Task: Open a blank google sheet and write heading  Make a employee details data  Add 10 employee name:-  'Ethan Reynolds, Olivia Thompson, Benjamin Martinez, Emma Davis, Alexander Mitchell, Ava Rodriguez, Daniel Anderson, Mia Lewis, Christopher Scott, Sophia Harris.' in January Last week sales are  1000 to 1010. Department:-  Sales, HR, Finance,  Marketing,  IT,  Operations, Finance, HR, Sales, Marketing. Position:-  Sales Manager, HR Manager, Accountant, Marketing Specialist, IT Specialist, Operations Manager, Financial Analyst, HR Assistant, Sales Representative, Marketing Assistant.Salary (USD):-  5000,4500,4000, 3800, 4200, 5200, 3800, 2800, 3200, 2500.Start Date:-  1/15/2020,7/1/2019, 3/10/2021,2/5/2022, 11/30/2018,6/15/2020, 9/1/2021,4/20/2022, 2/10/2019,9/5/2020. Save page auditingSalesByEmployee_2023
Action: Mouse moved to (918, 63)
Screenshot: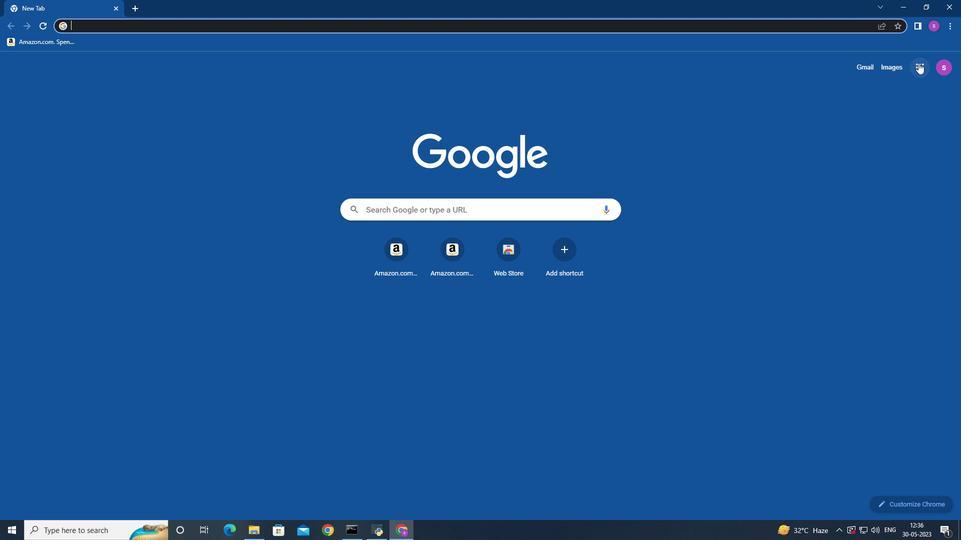 
Action: Mouse pressed left at (918, 63)
Screenshot: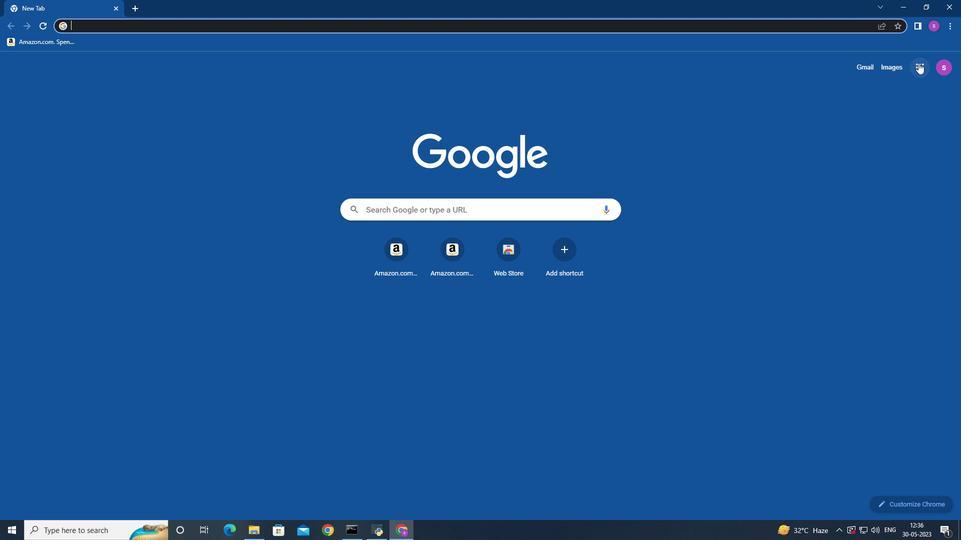
Action: Mouse moved to (869, 176)
Screenshot: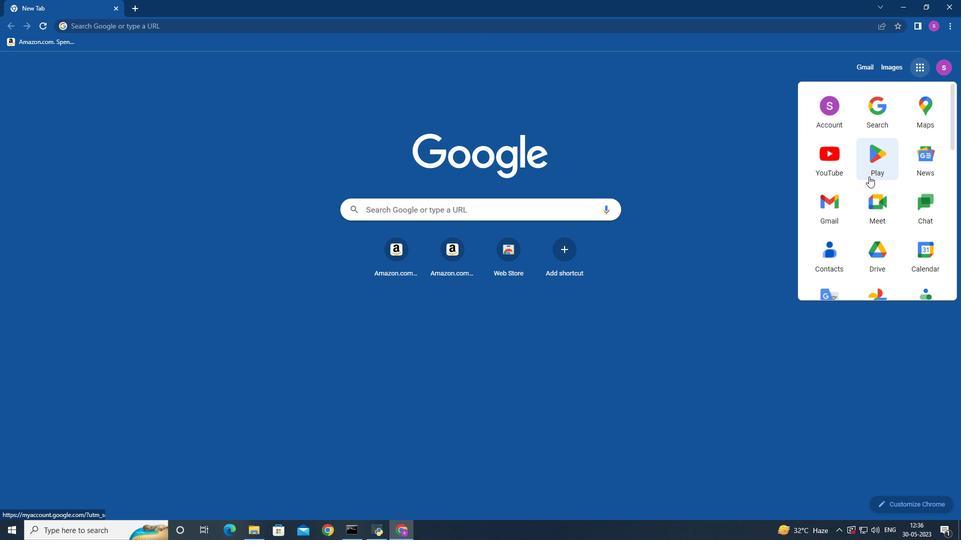 
Action: Mouse scrolled (869, 175) with delta (0, 0)
Screenshot: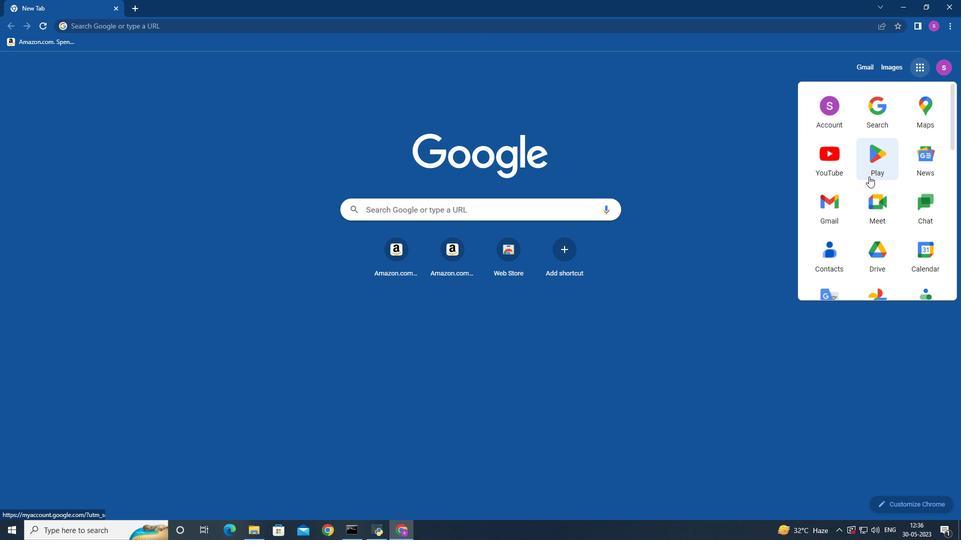 
Action: Mouse moved to (869, 176)
Screenshot: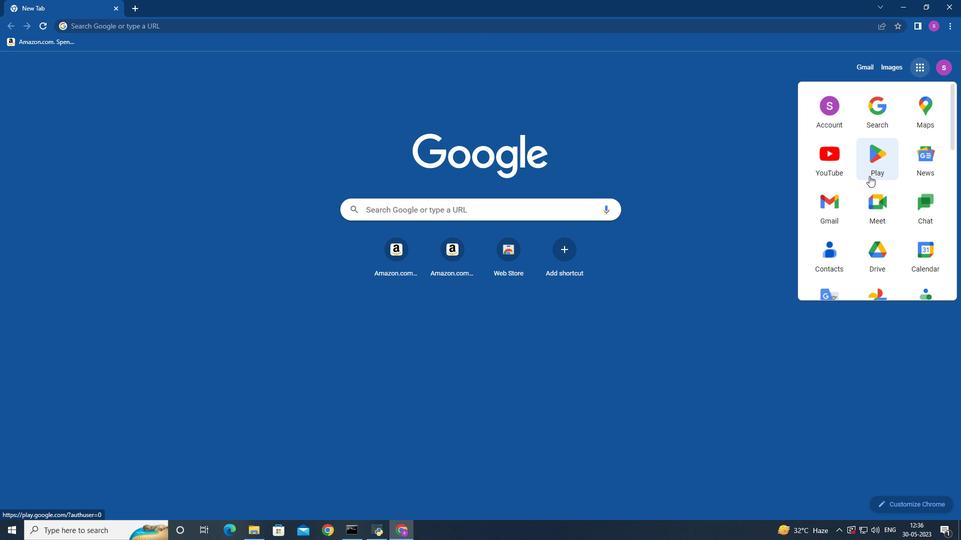 
Action: Mouse scrolled (869, 175) with delta (0, 0)
Screenshot: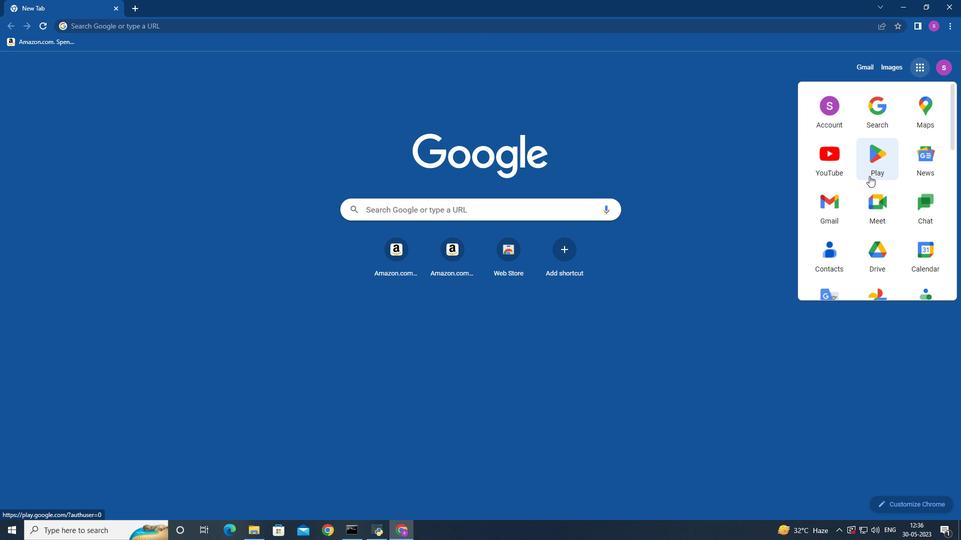 
Action: Mouse moved to (882, 183)
Screenshot: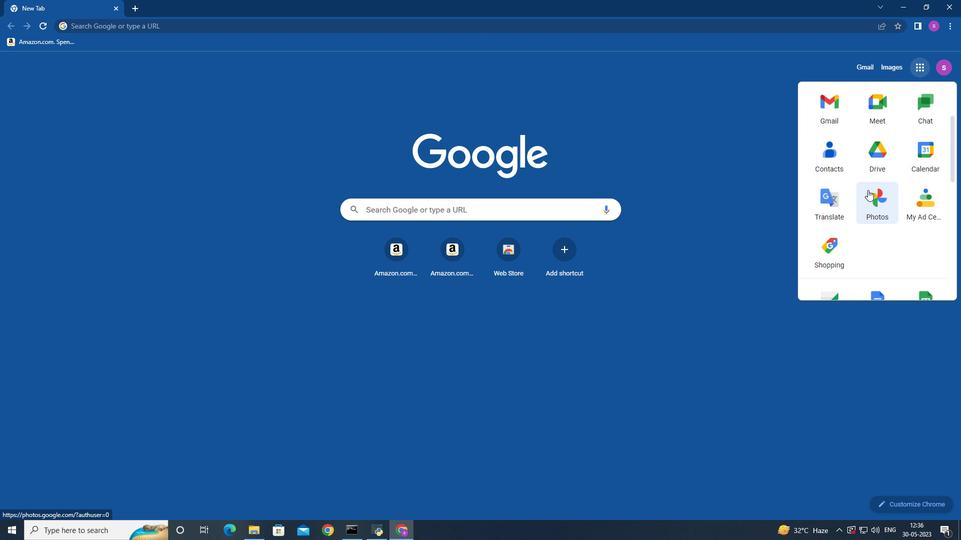 
Action: Mouse scrolled (873, 189) with delta (0, 0)
Screenshot: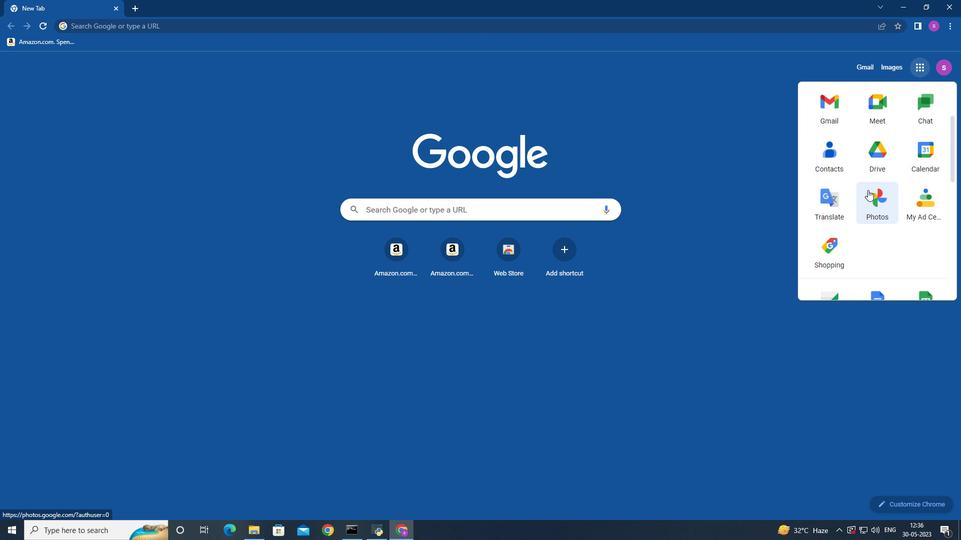 
Action: Mouse scrolled (882, 183) with delta (0, 0)
Screenshot: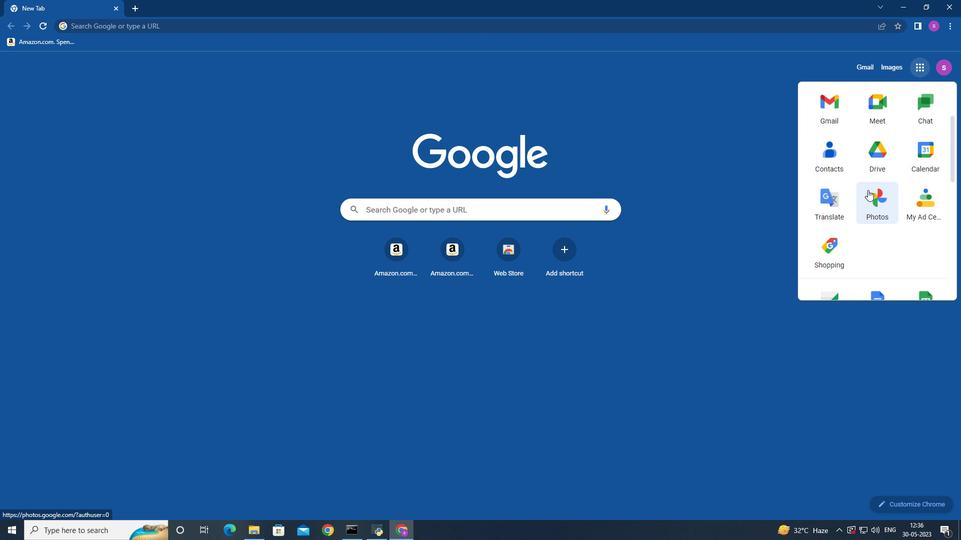 
Action: Mouse moved to (921, 202)
Screenshot: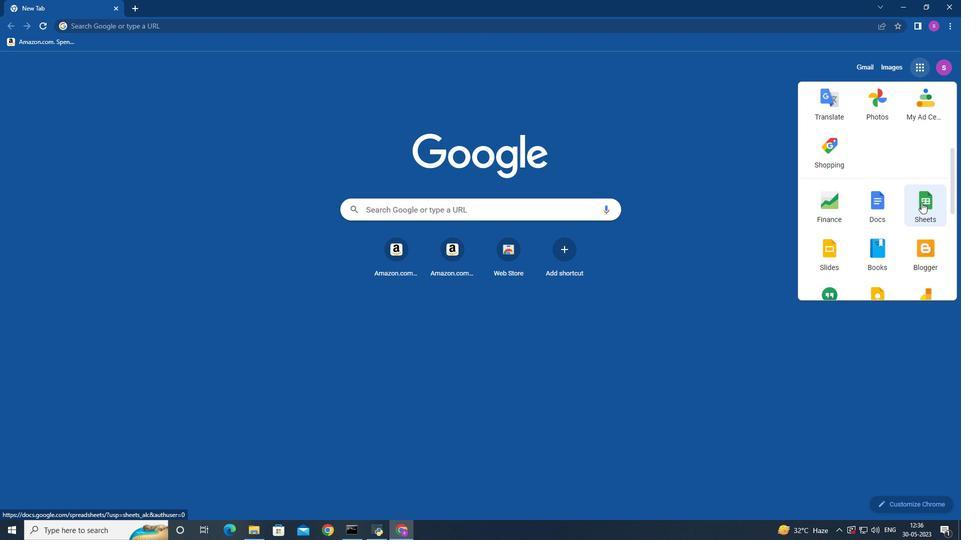 
Action: Mouse pressed left at (921, 202)
Screenshot: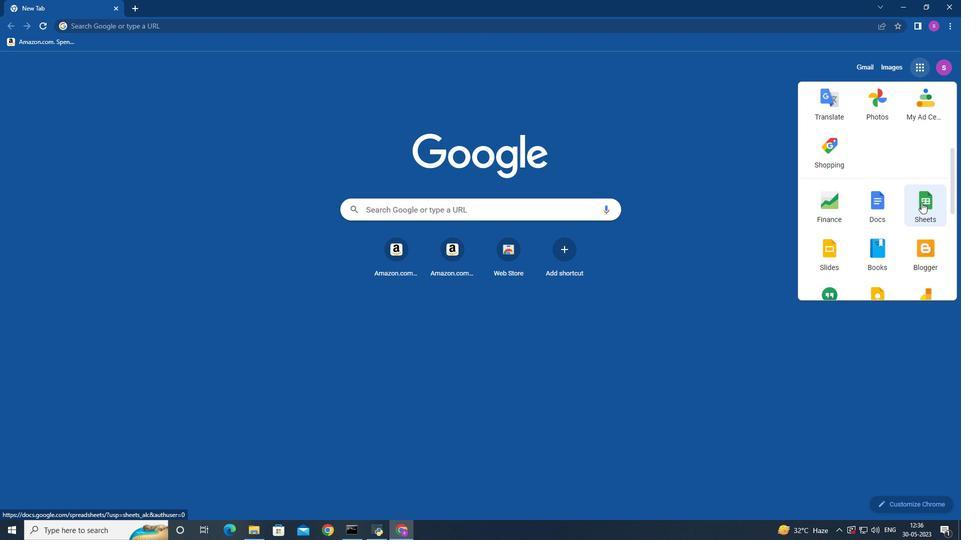 
Action: Mouse moved to (239, 134)
Screenshot: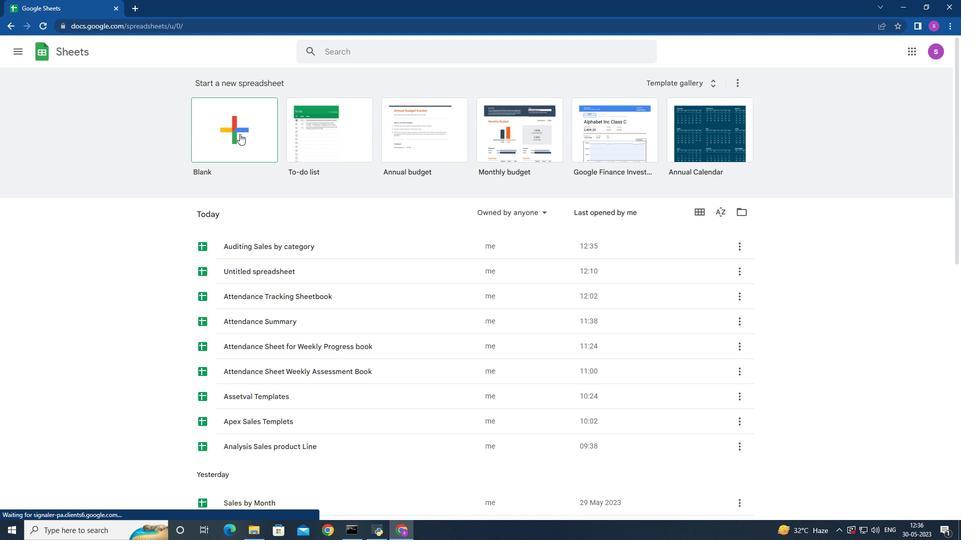 
Action: Mouse pressed left at (239, 134)
Screenshot: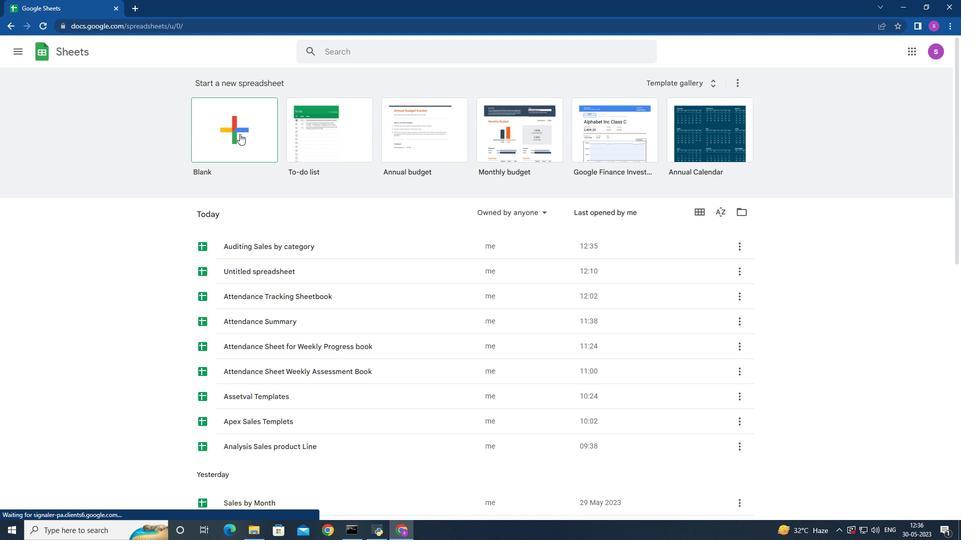 
Action: Mouse moved to (356, 144)
Screenshot: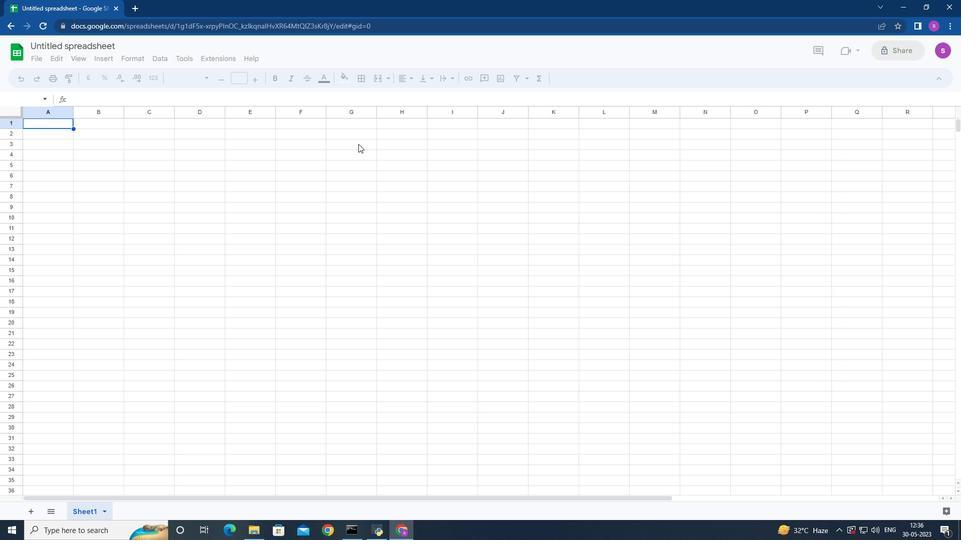 
Action: Mouse pressed left at (356, 144)
Screenshot: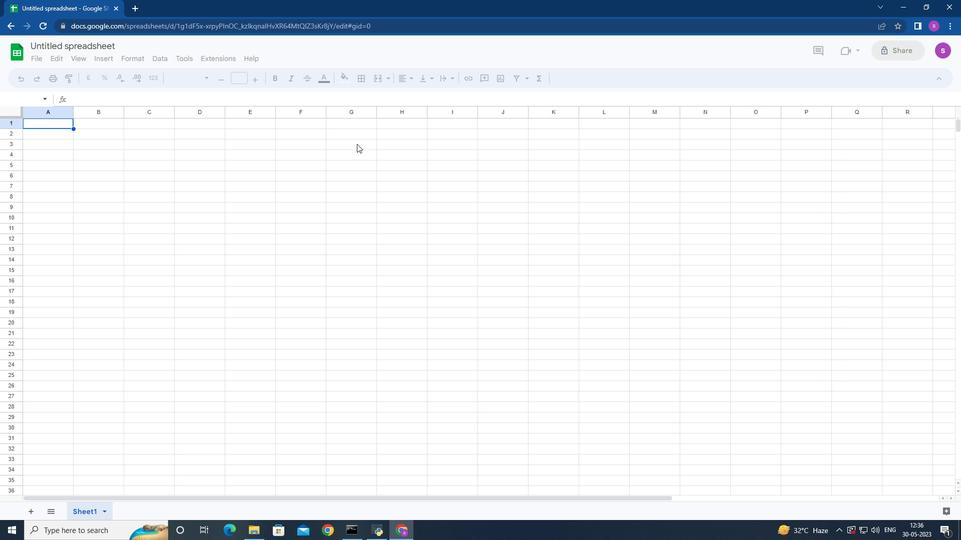 
Action: Mouse moved to (356, 144)
Screenshot: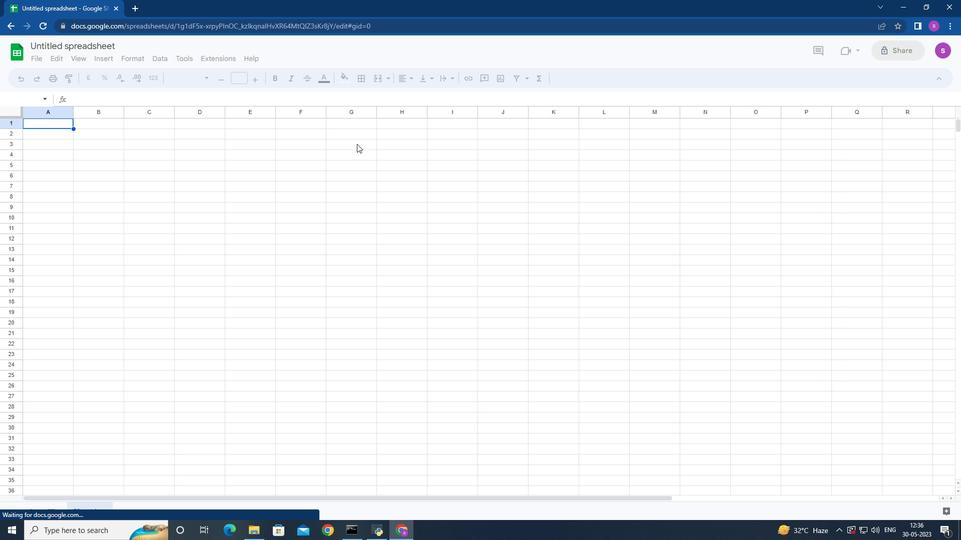 
Action: Key pressed <Key.shift>Emo<Key.backspace>ployee<Key.space><Key.shift>Details<Key.space>data<Key.down><Key.left><Key.left><Key.down><Key.down><Key.shift>Emo<Key.backspace>plot<Key.backspace>yee<Key.space><Key.shift>name<Key.down><Key.shift>Ethan<Key.space><Key.shift>Reynolds<Key.down><Key.shift>Olivia<Key.space><Key.shift>Thompson<Key.down><Key.shift>Bem<Key.backspace>njamin<Key.space><Key.shift>Martinez<Key.down><Key.shift>Emma<Key.space><Key.shift>Davis<Key.space><Key.down><Key.shift>Alexander<Key.space><Key.shift>Mitchell<Key.down><Key.shift>Ava<Key.space><Key.shift>Rodriguez<Key.space><Key.down><Key.shift><Key.shift><Key.shift>Daniel<Key.space><Key.shift>Anderson<Key.down><Key.shift>Mia<Key.space><Key.shift>Lewis<Key.space><Key.down><Key.shift>Christopher<Key.space><Key.shift>Scott<Key.down><Key.shift>Sophia<Key.space><Key.shift>ha<Key.backspace><Key.backspace><Key.shift>Harris<Key.space><Key.right><Key.up><Key.up><Key.up><Key.up><Key.up><Key.up><Key.up><Key.up><Key.up><Key.up>
Screenshot: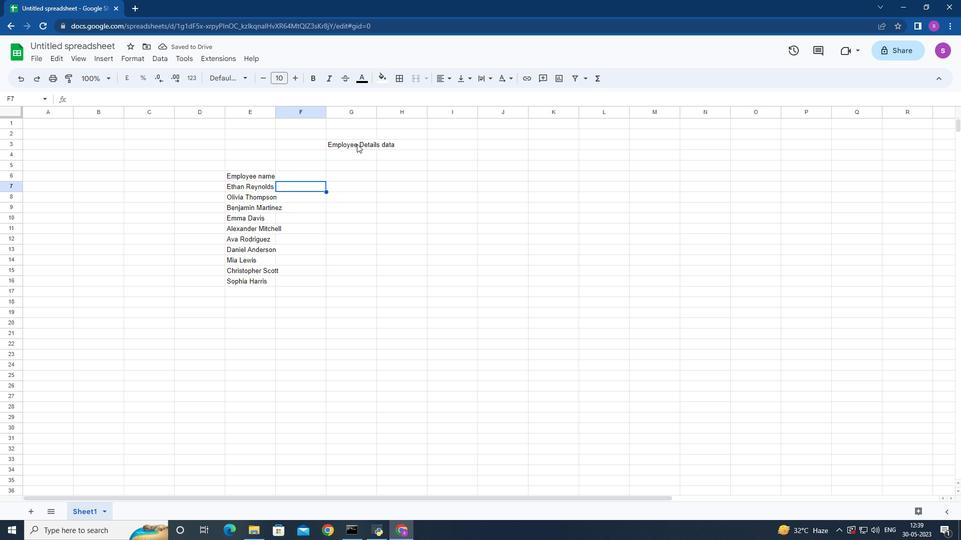 
Action: Mouse moved to (274, 109)
Screenshot: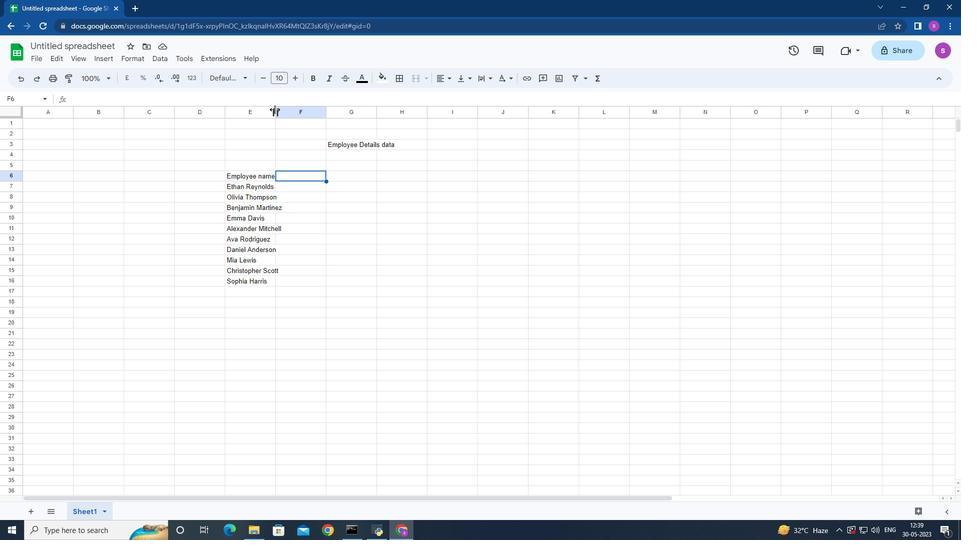 
Action: Mouse pressed left at (274, 109)
Screenshot: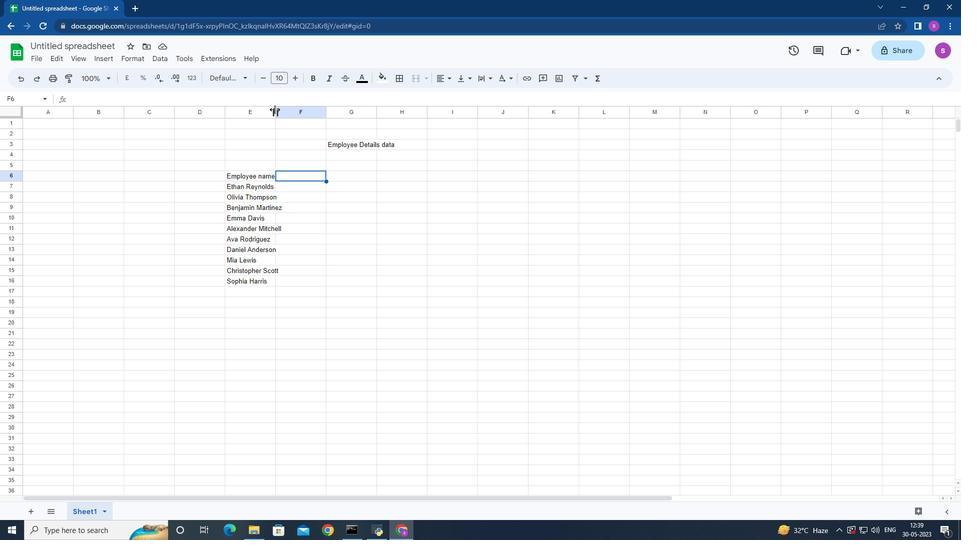 
Action: Mouse moved to (319, 189)
Screenshot: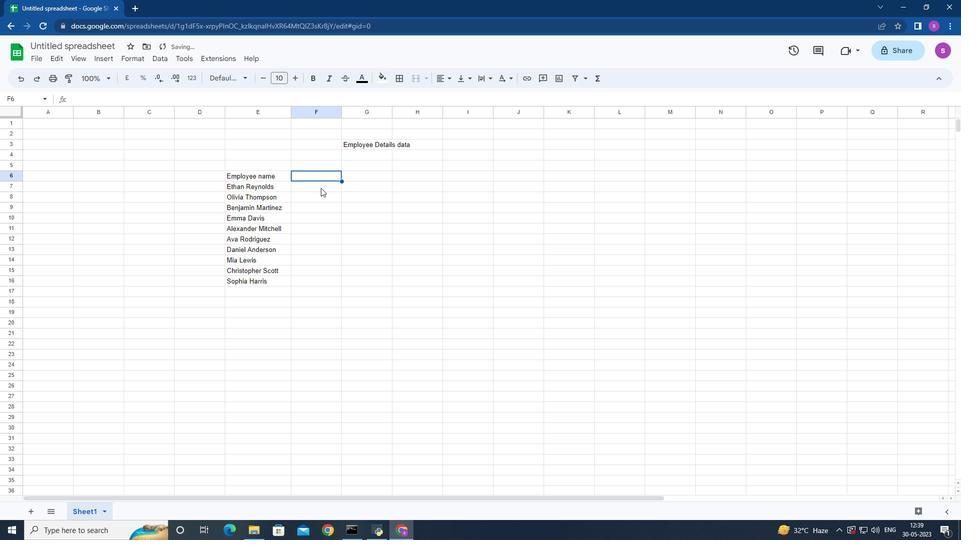 
Action: Mouse pressed left at (319, 189)
Screenshot: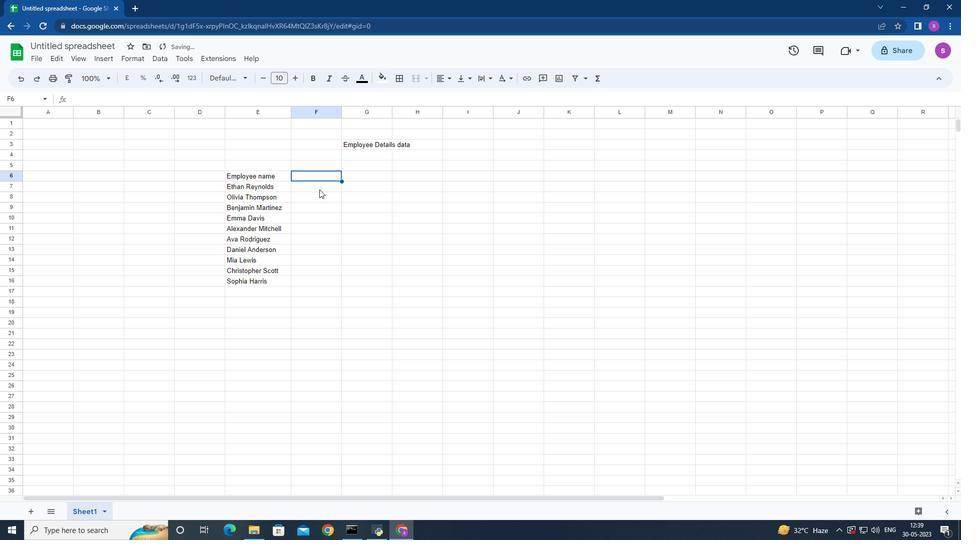 
Action: Mouse moved to (316, 177)
Screenshot: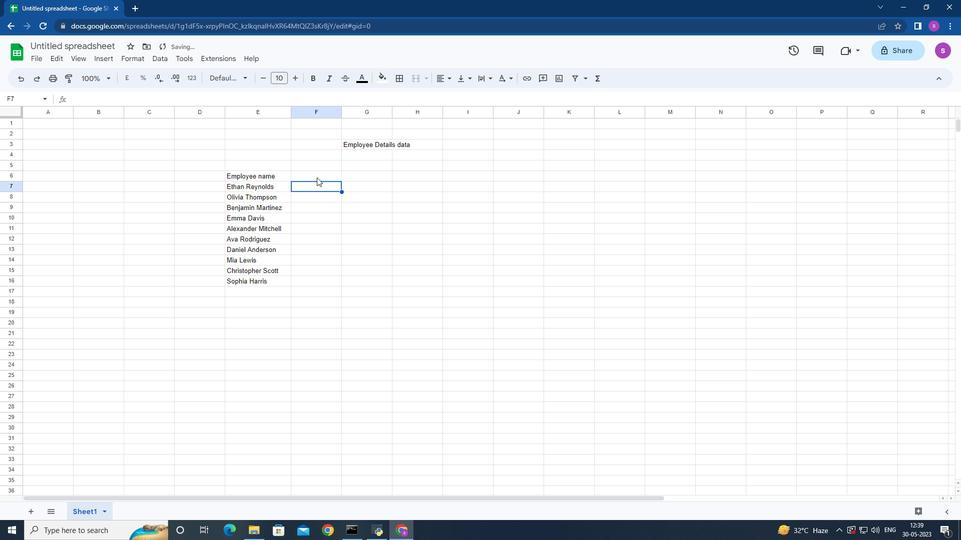 
Action: Mouse pressed left at (316, 177)
Screenshot: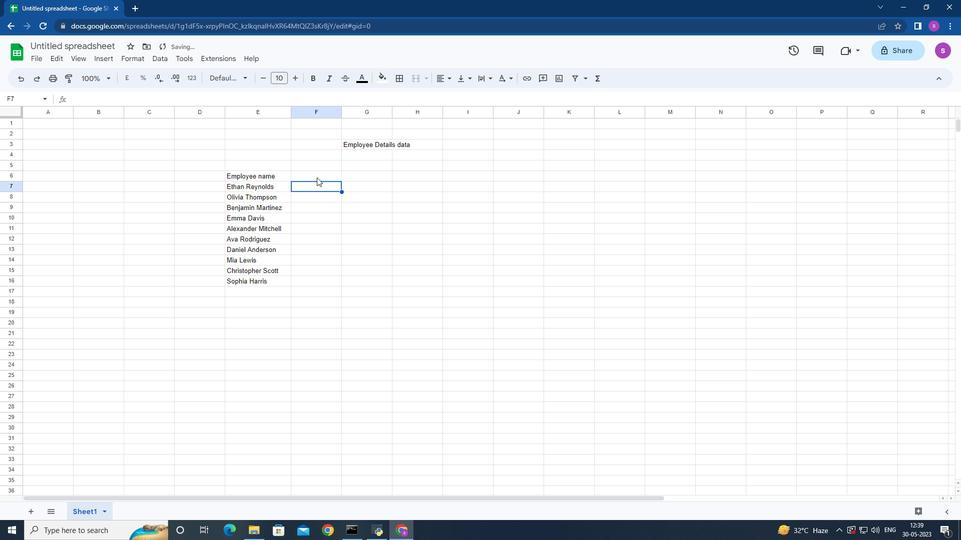 
Action: Mouse moved to (316, 178)
Screenshot: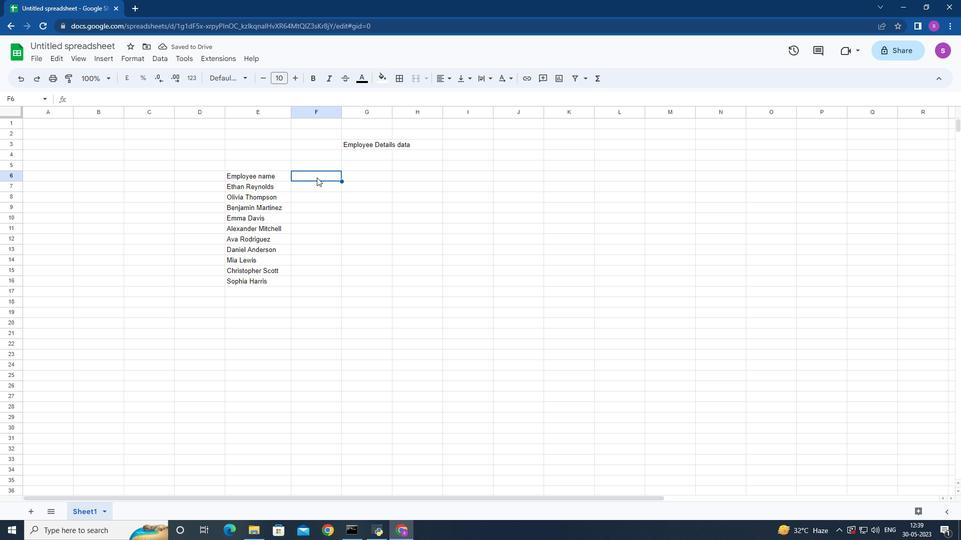 
Action: Key pressed <Key.shift>January<Key.space><Key.shift>Sales
Screenshot: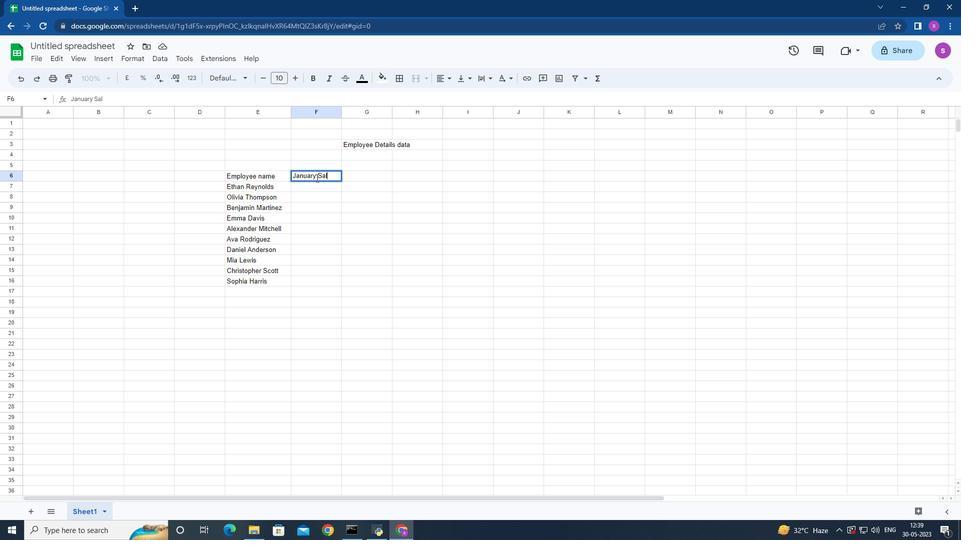 
Action: Mouse moved to (330, 165)
Screenshot: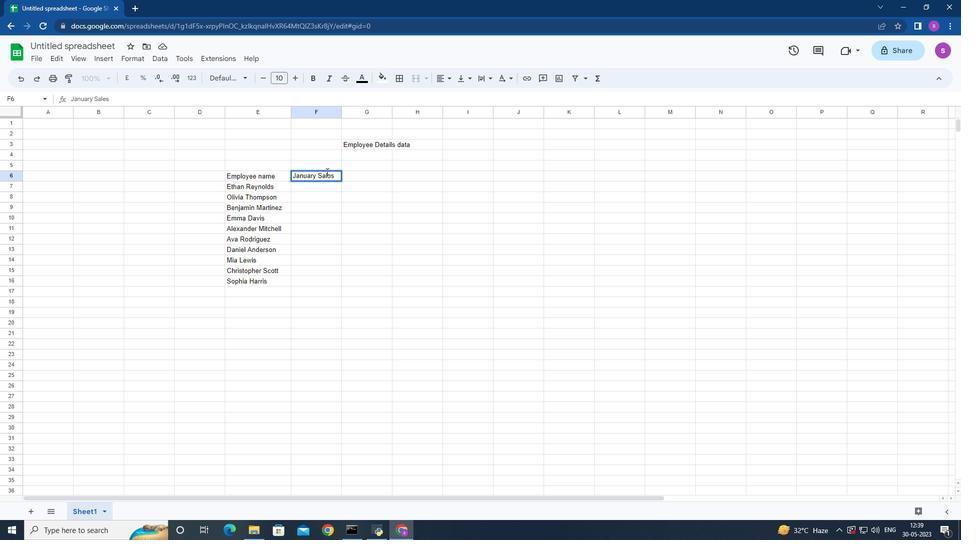 
Action: Key pressed <Key.down>
Screenshot: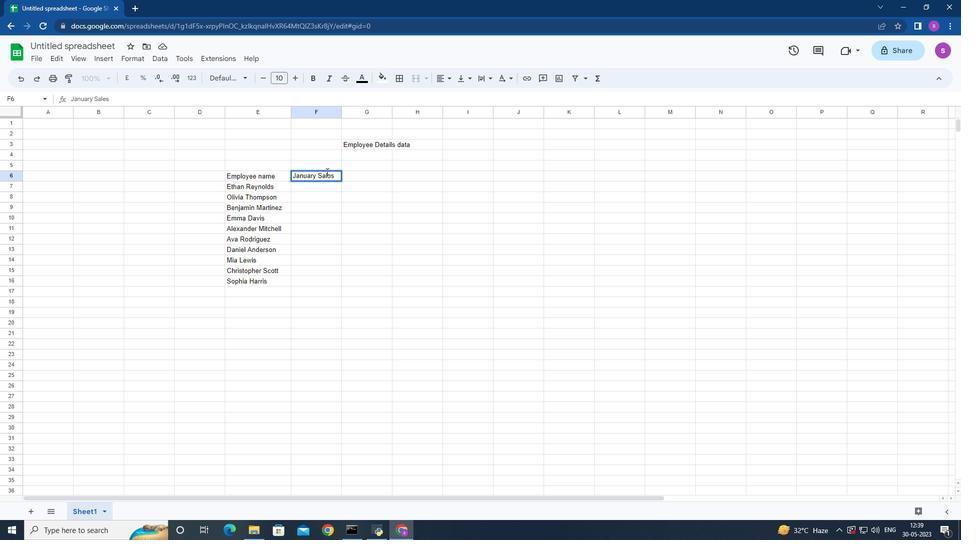 
Action: Mouse moved to (315, 184)
Screenshot: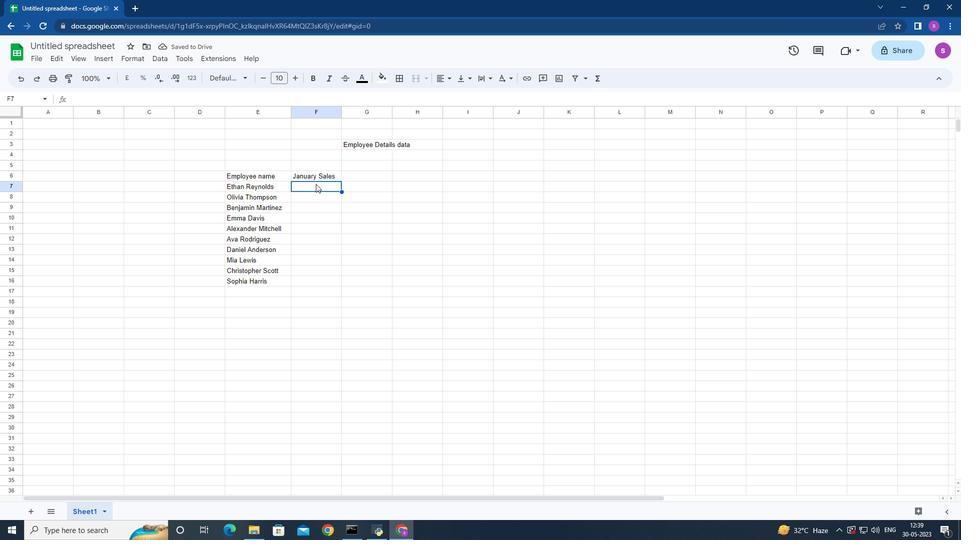 
Action: Key pressed 1000<Key.down>1001<Key.down>1002<Key.down>1003<Key.down>1004<Key.down>1005<Key.down>1006<Key.down>1007<Key.down>1008<Key.down>1009<Key.down>1010<Key.right><Key.left><Key.backspace>
Screenshot: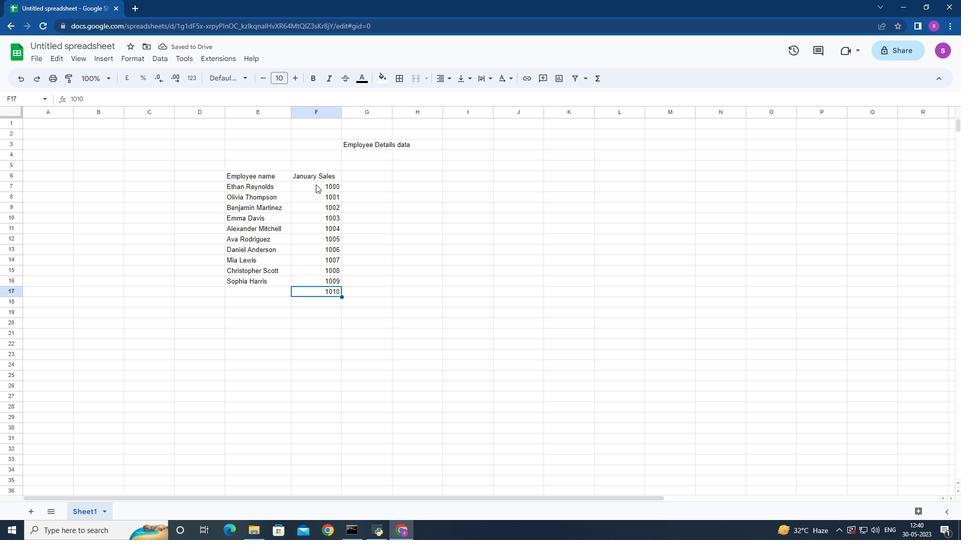 
Action: Mouse moved to (367, 174)
Screenshot: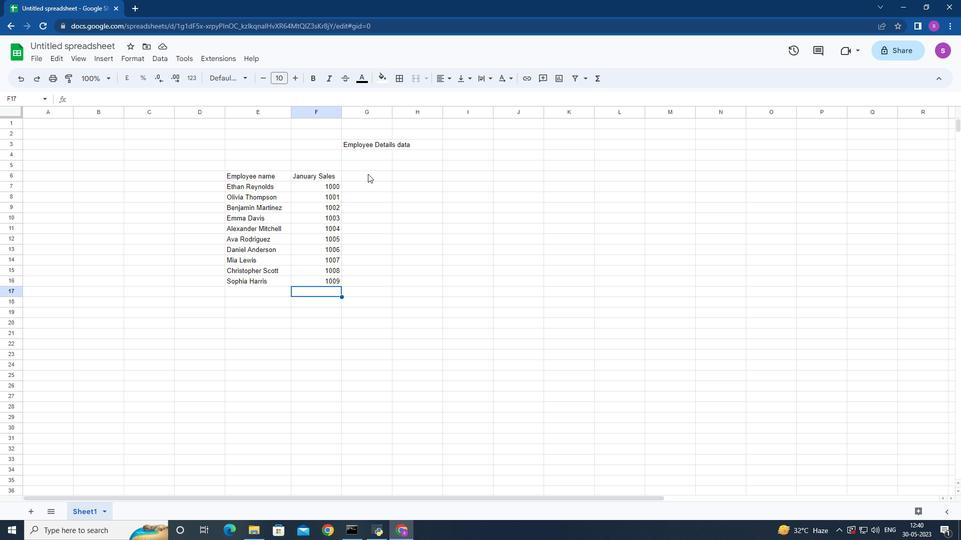 
Action: Mouse pressed left at (367, 174)
Screenshot: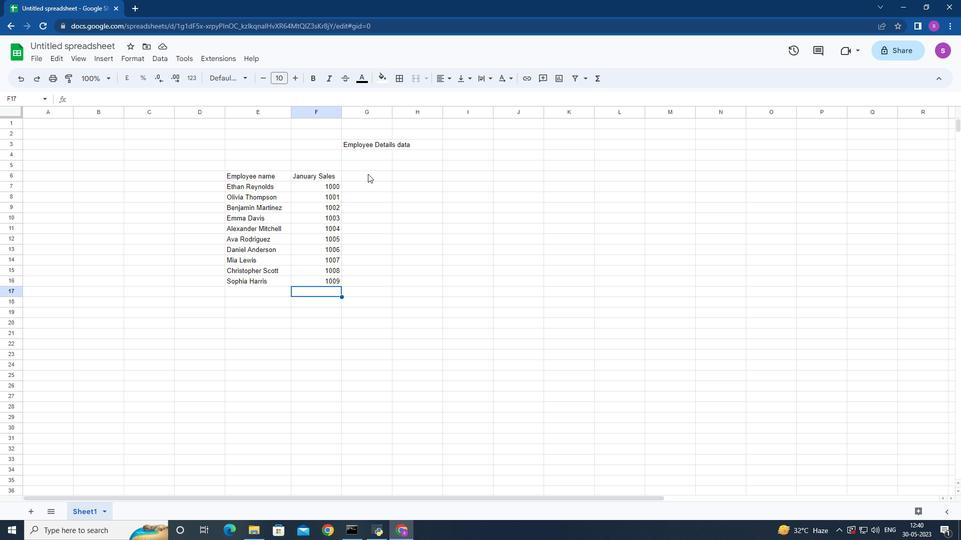 
Action: Mouse moved to (379, 173)
Screenshot: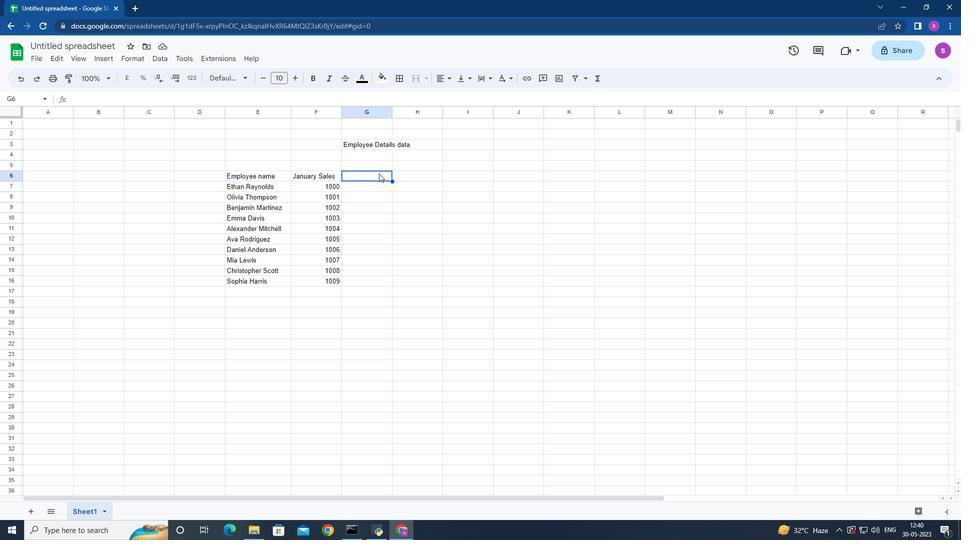 
Action: Key pressed <Key.shift>Department<Key.space><Key.down><Key.shift>Sales<Key.down><Key.shift>HR<Key.down><Key.shift>Finance<Key.down><Key.shift><Key.shift><Key.shift><Key.shift><Key.shift><Key.shift><Key.shift><Key.shift><Key.shift><Key.shift><Key.shift><Key.shift><Key.shift><Key.shift><Key.shift><Key.shift><Key.shift><Key.shift><Key.shift><Key.shift>mar<Key.backspace><Key.backspace><Key.backspace><Key.shift>Marketing<Key.down><Key.shift>IT<Key.down><Key.shift>Operations<Key.space><Key.down><Key.shift><Key.shift>Fi<Key.enter>
Screenshot: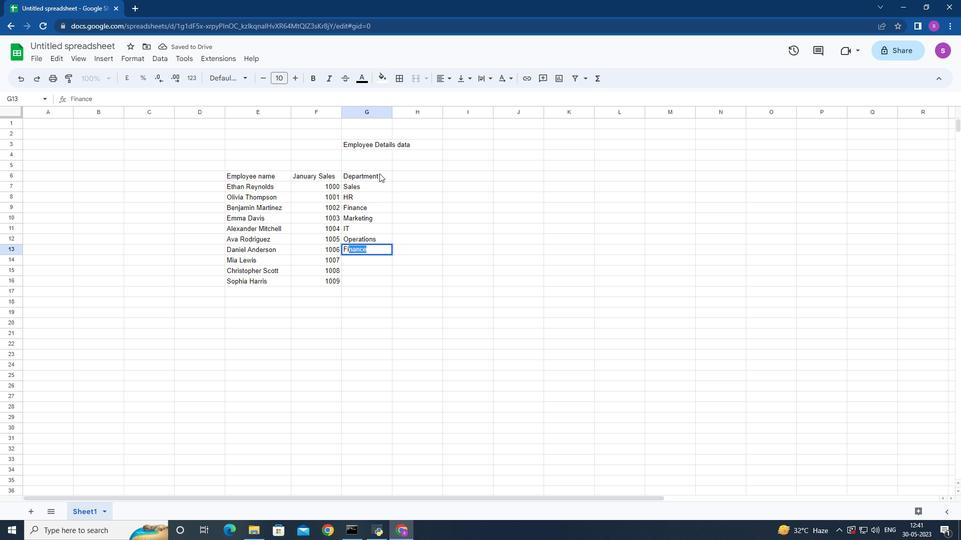 
Action: Mouse moved to (371, 247)
Screenshot: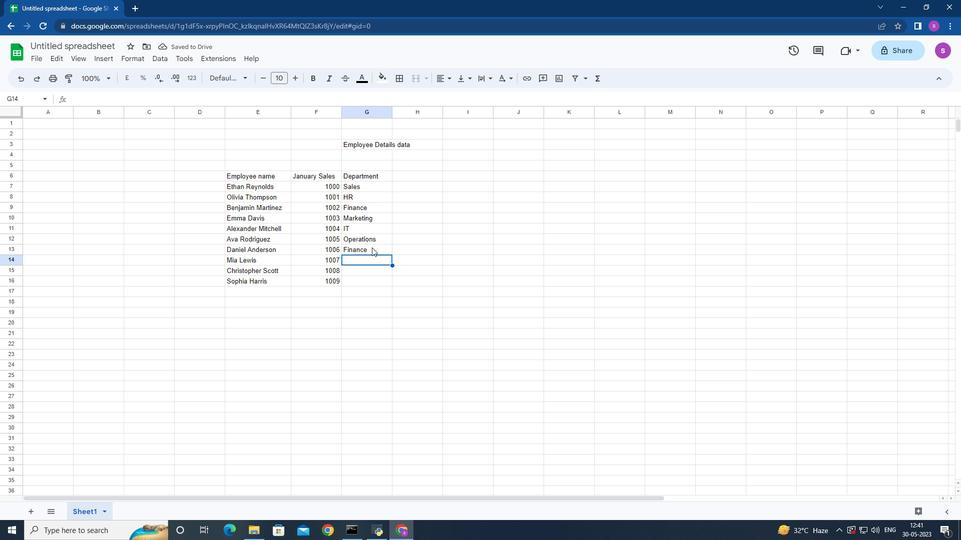 
Action: Mouse pressed left at (371, 247)
Screenshot: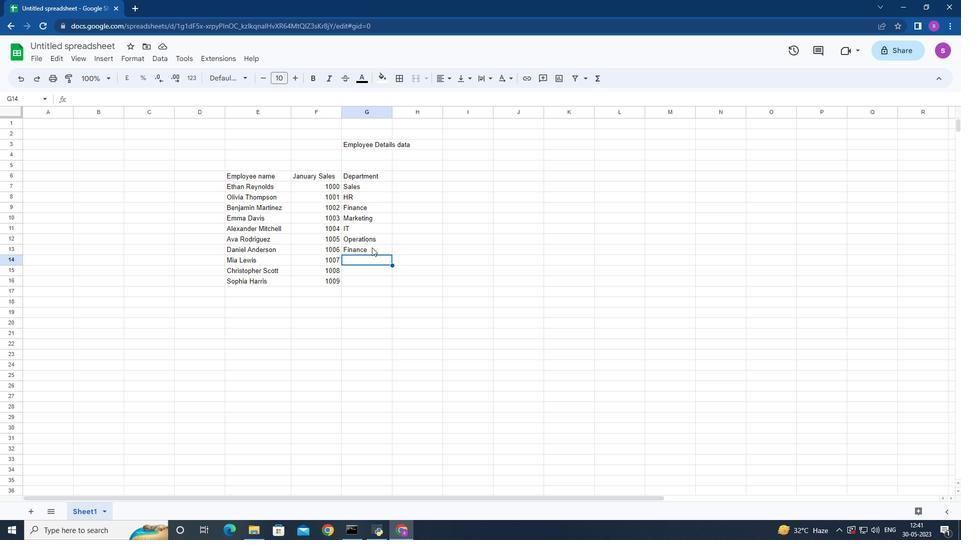 
Action: Key pressed <Key.backspace><Key.shift>Finacial<Key.space><Key.shift>Analyst<Key.down><Key.shift><Key.shift><Key.shift><Key.shift><Key.shift>HR<Key.space><Key.shift>Assistant<Key.down><Key.shift>Sales<Key.space><Key.shift>Repesr<Key.backspace>entative<Key.space><Key.down><Key.shift>Marketing<Key.space><Key.shift>Assistant<Key.space><Key.right><Key.up><Key.up><Key.up><Key.up><Key.up><Key.up><Key.up><Key.up><Key.up><Key.up>
Screenshot: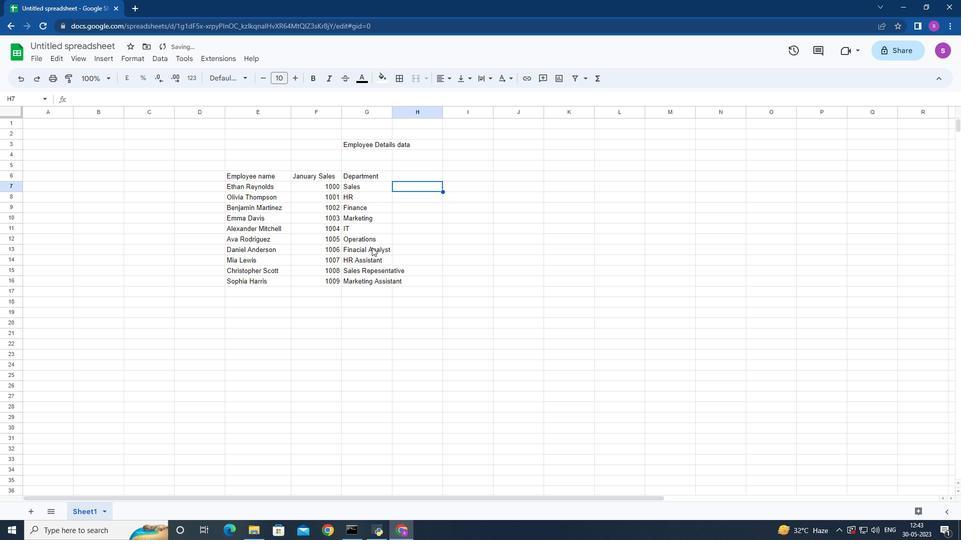 
Action: Mouse moved to (391, 114)
Screenshot: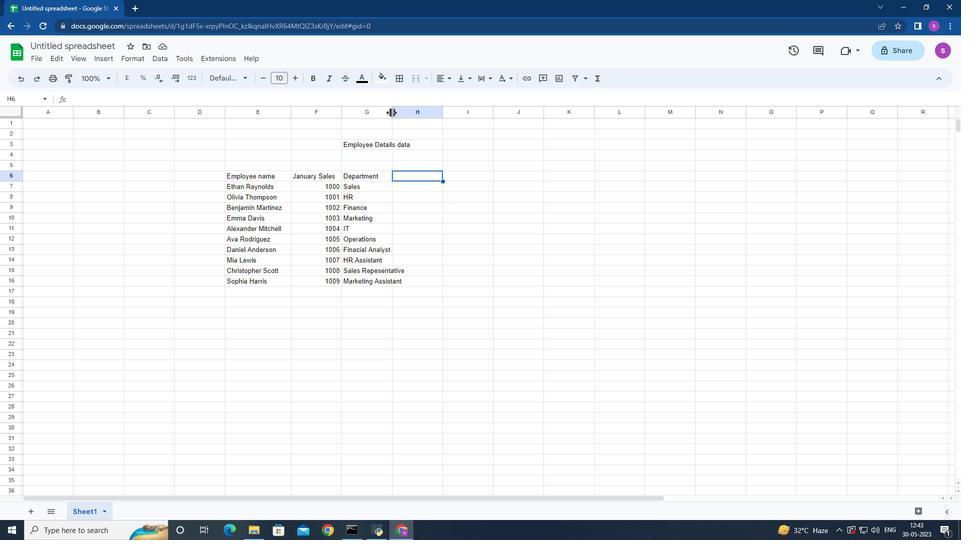 
Action: Mouse pressed left at (391, 114)
Screenshot: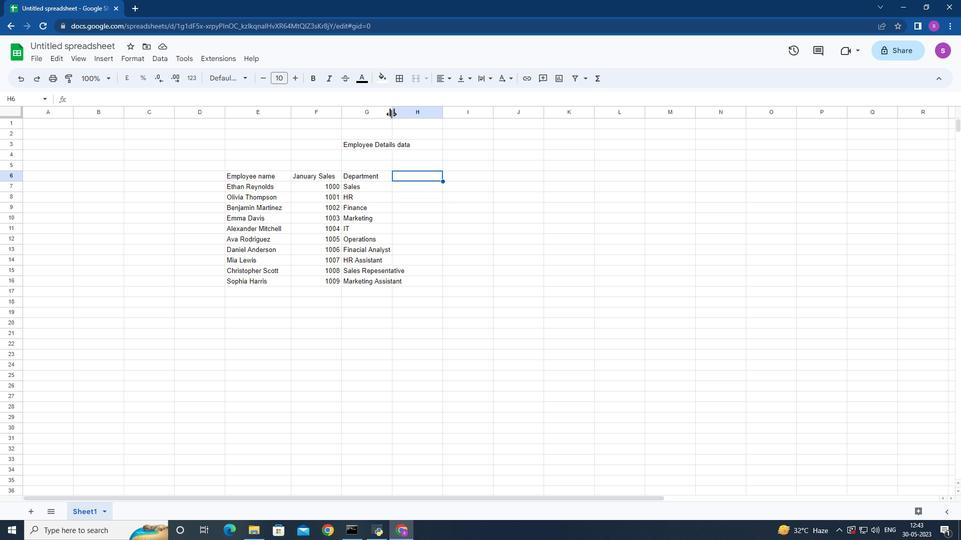 
Action: Mouse moved to (441, 221)
Screenshot: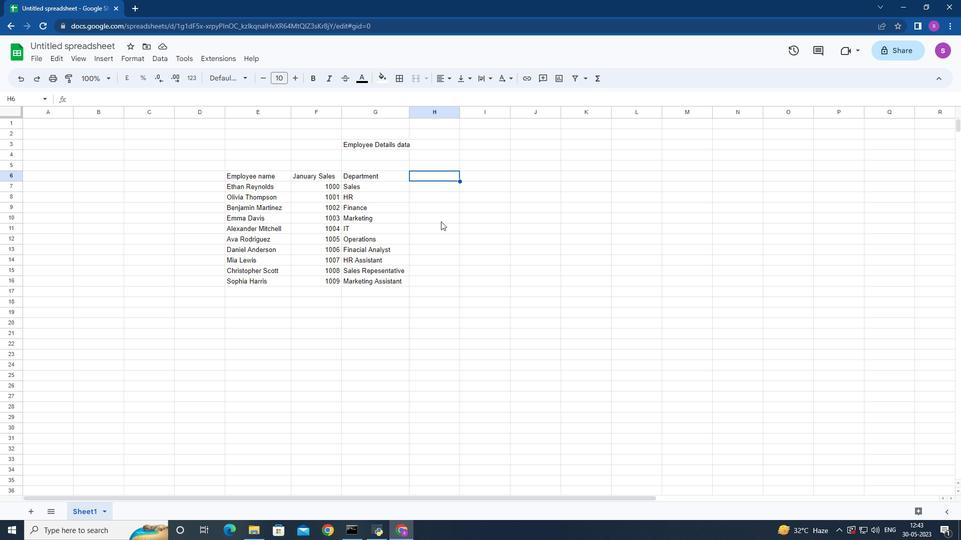 
Action: Key pressed <Key.shift>U<Key.shift>SD<Key.down>5000<Key.down>4500<Key.down>4000<Key.down>3800<Key.down>4200<Key.down>5200<Key.down>3800<Key.down>2800<Key.down>3200<Key.down>2500<Key.right><Key.up><Key.up><Key.up><Key.up><Key.up><Key.up><Key.up><Key.up><Key.up><Key.up>
Screenshot: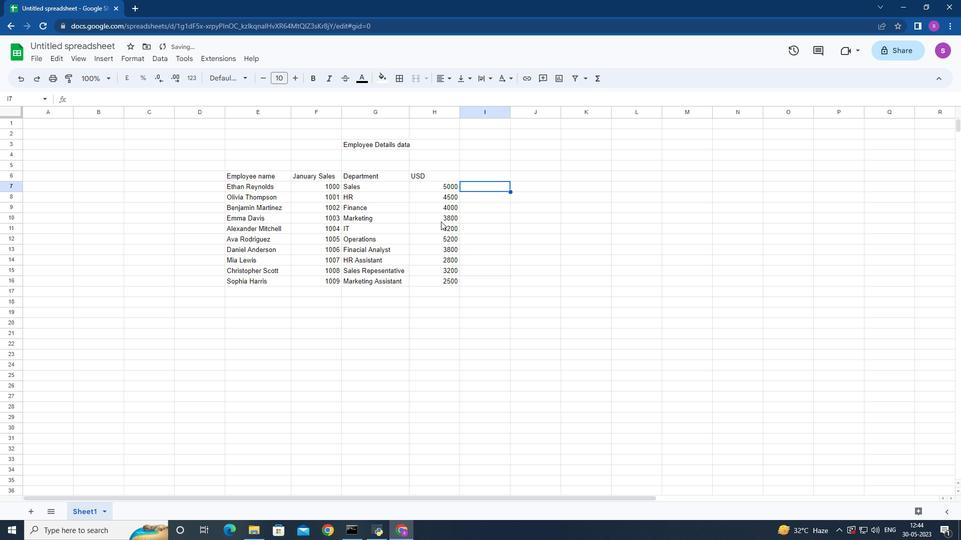 
Action: Mouse moved to (580, 276)
Screenshot: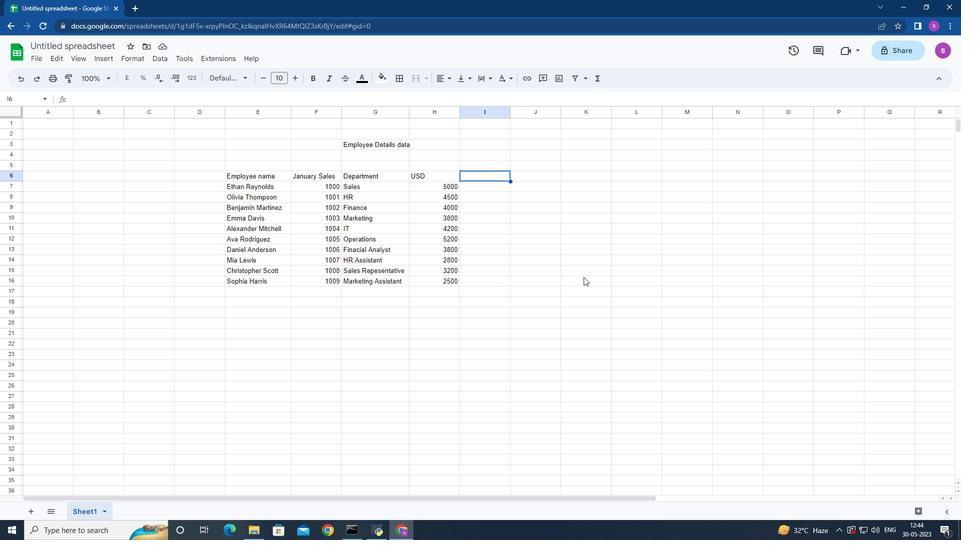 
Action: Key pressed <Key.shift>Date<Key.down>1/15/2020<Key.down>7/1/2019<Key.down>3/10/2021<Key.down>2/5/2022<Key.down>11/30/2018<Key.down>6/15/2020<Key.down>9/1/2
Screenshot: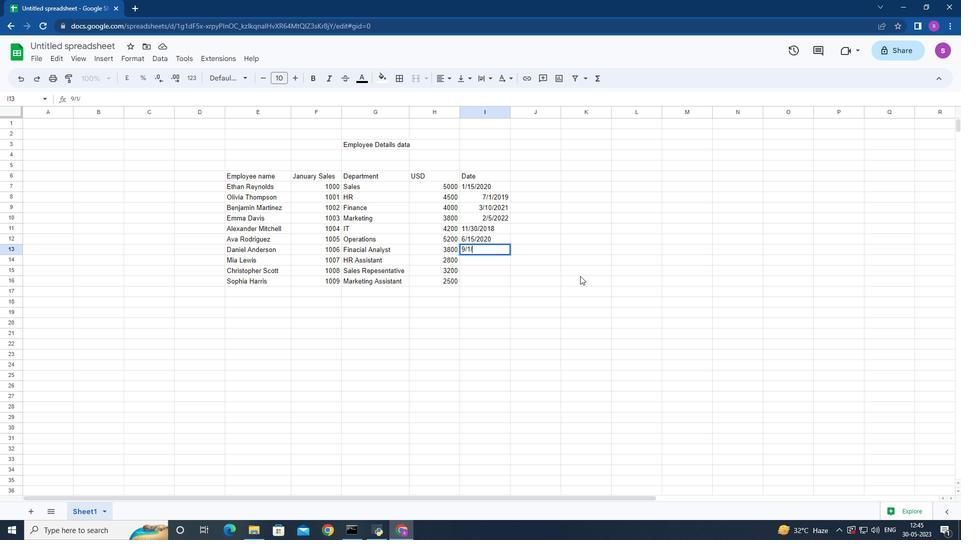 
Action: Mouse moved to (589, 275)
Screenshot: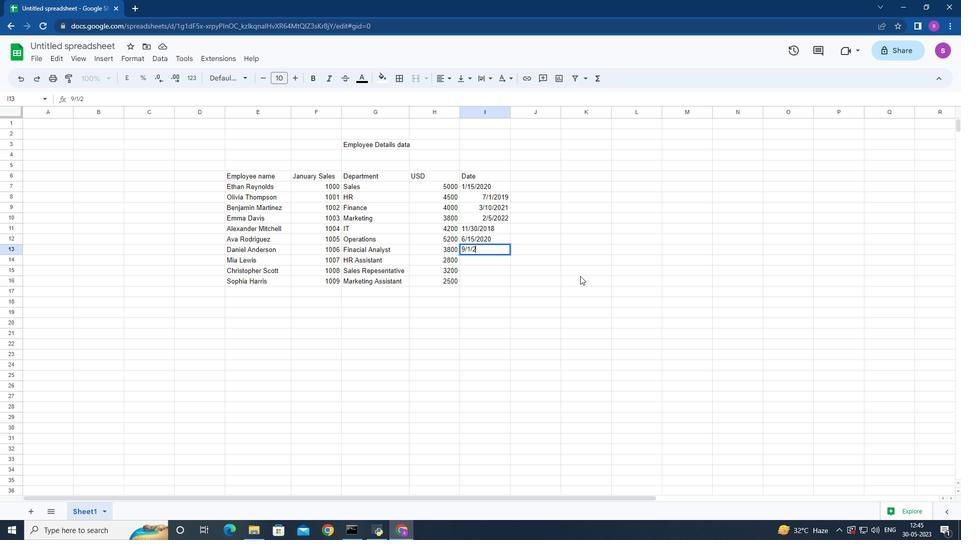 
Action: Key pressed 0
Screenshot: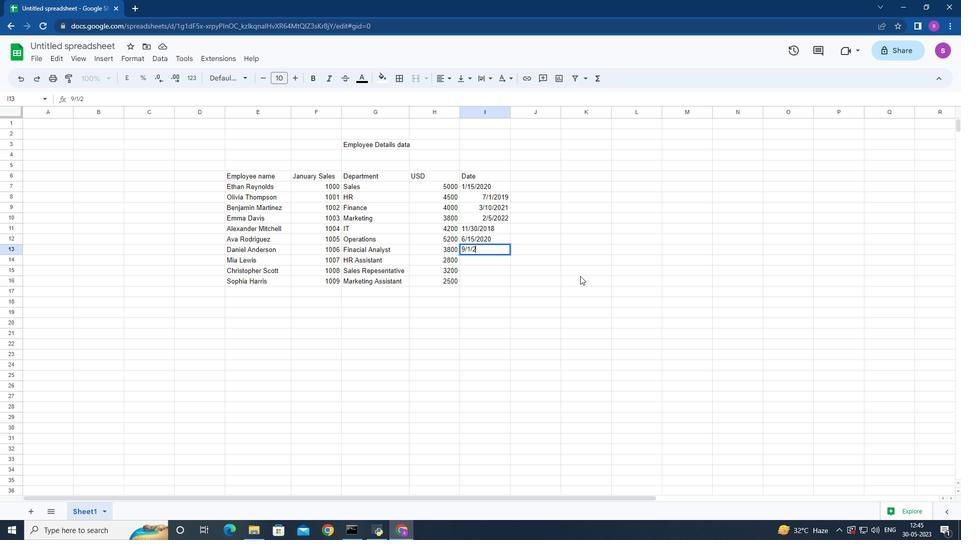 
Action: Mouse moved to (590, 275)
Screenshot: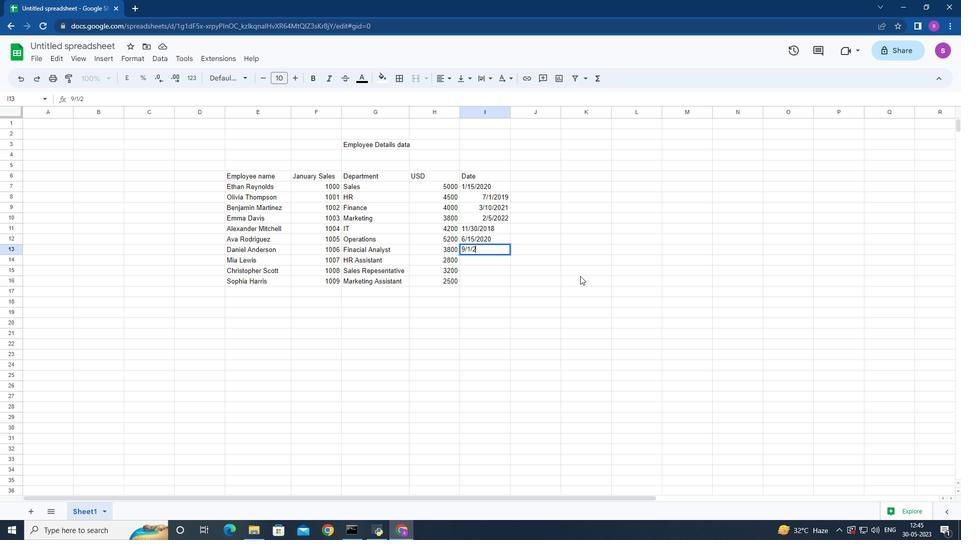 
Action: Key pressed 20
Screenshot: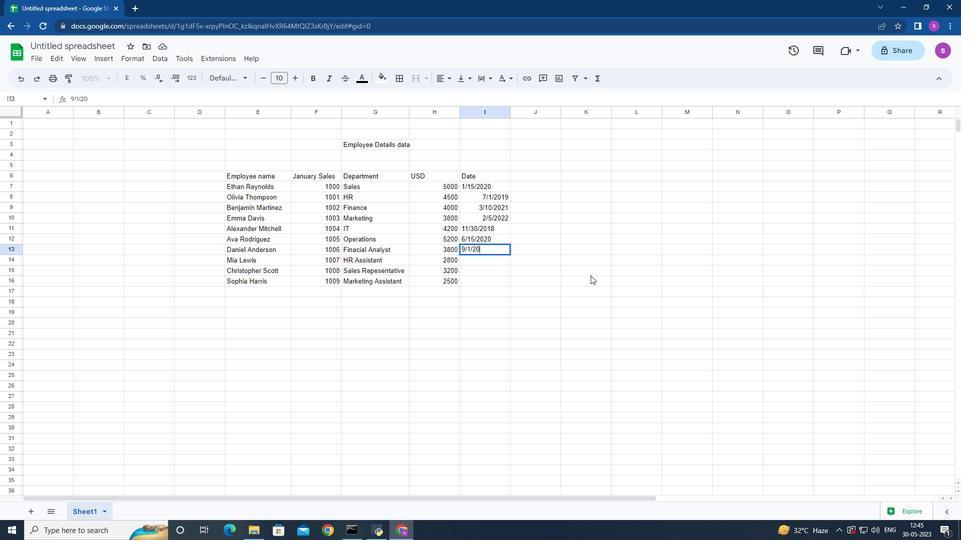 
Action: Mouse moved to (596, 271)
Screenshot: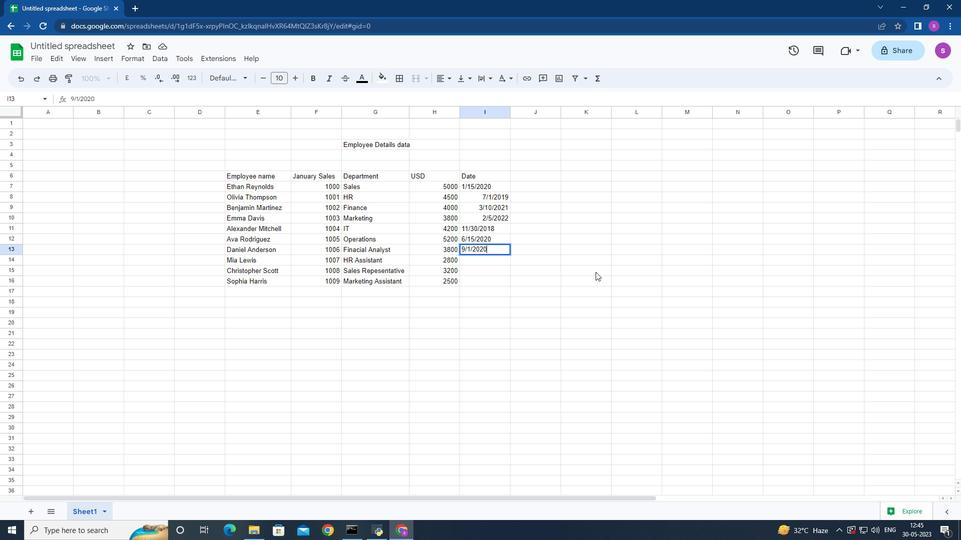 
Action: Key pressed <Key.backspace>1<Key.down>4/20/2022<Key.down>2/10/22<Key.down>
Screenshot: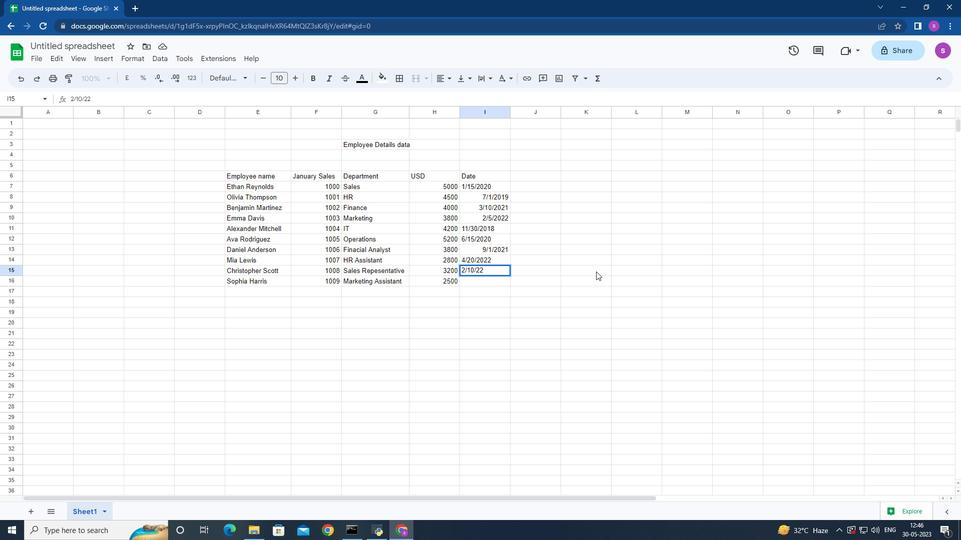 
Action: Mouse moved to (484, 270)
Screenshot: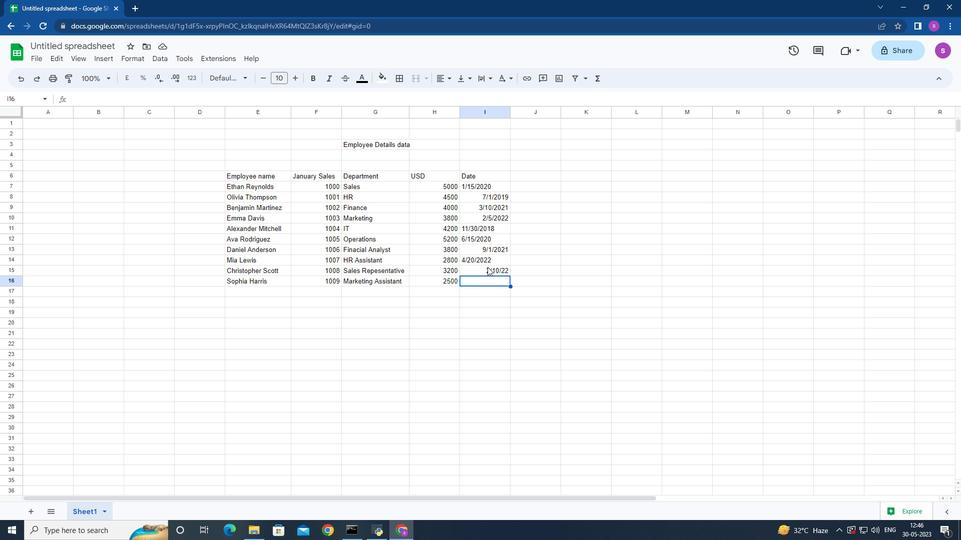 
Action: Mouse pressed left at (484, 270)
Screenshot: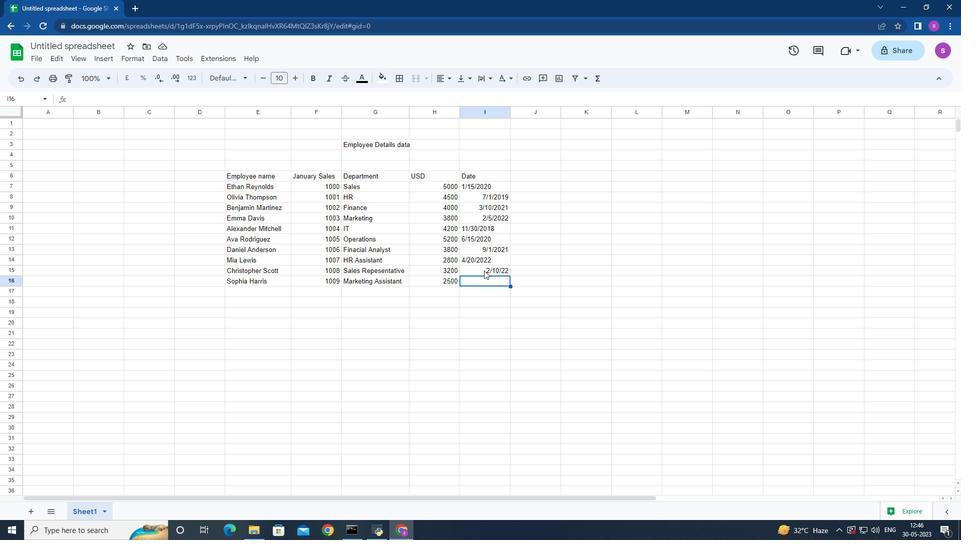 
Action: Key pressed <Key.backspace>2/10/2019<Key.down>9/5/2020<Key.right>
Screenshot: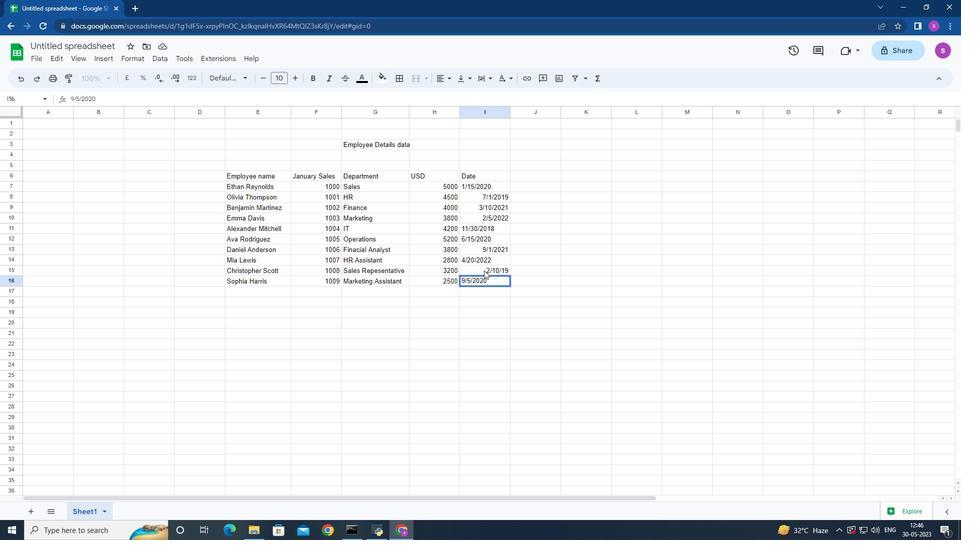 
Action: Mouse moved to (478, 225)
Screenshot: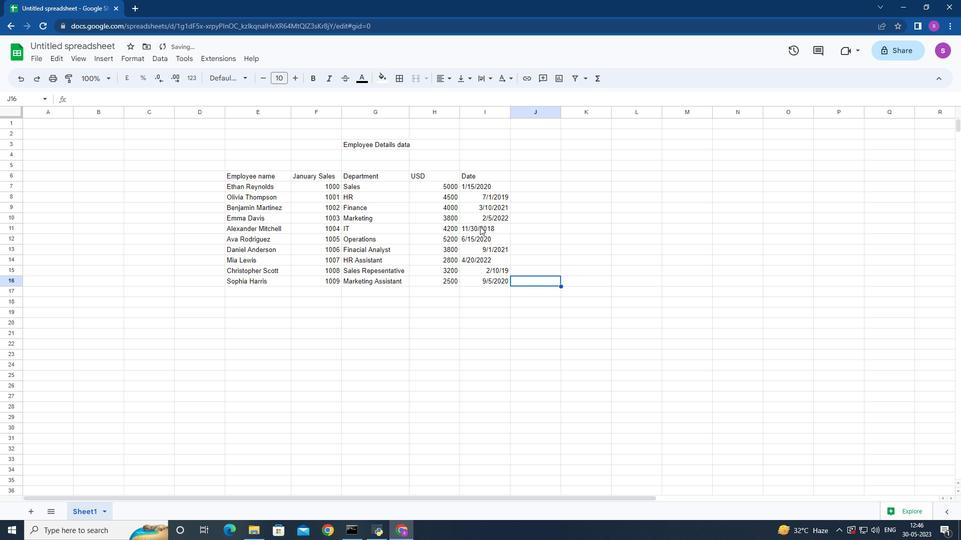
Action: Mouse pressed left at (478, 225)
Screenshot: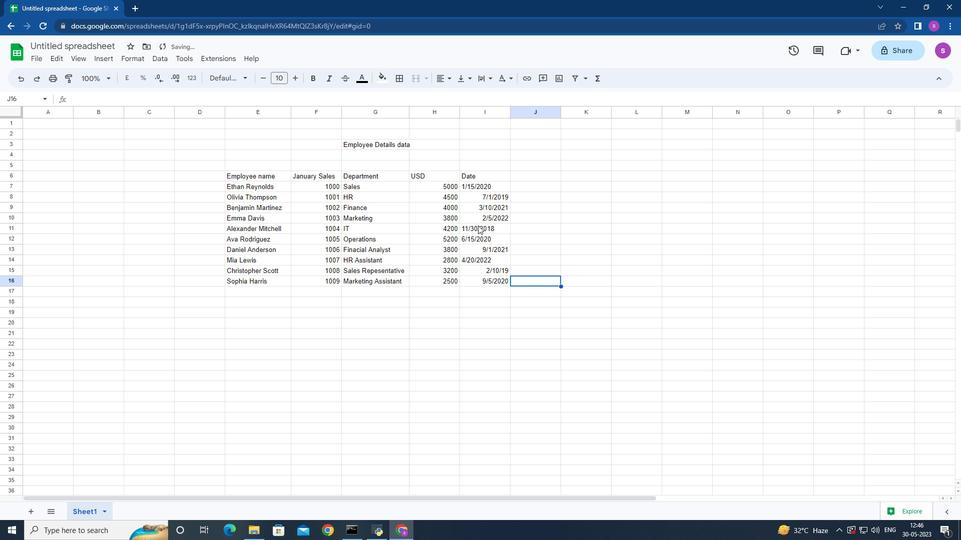 
Action: Mouse moved to (449, 78)
Screenshot: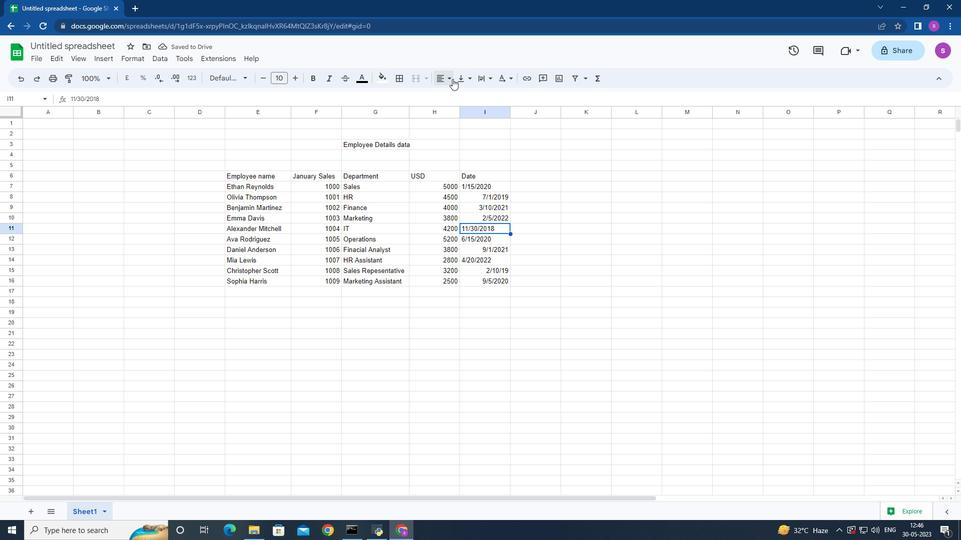 
Action: Mouse pressed left at (449, 78)
Screenshot: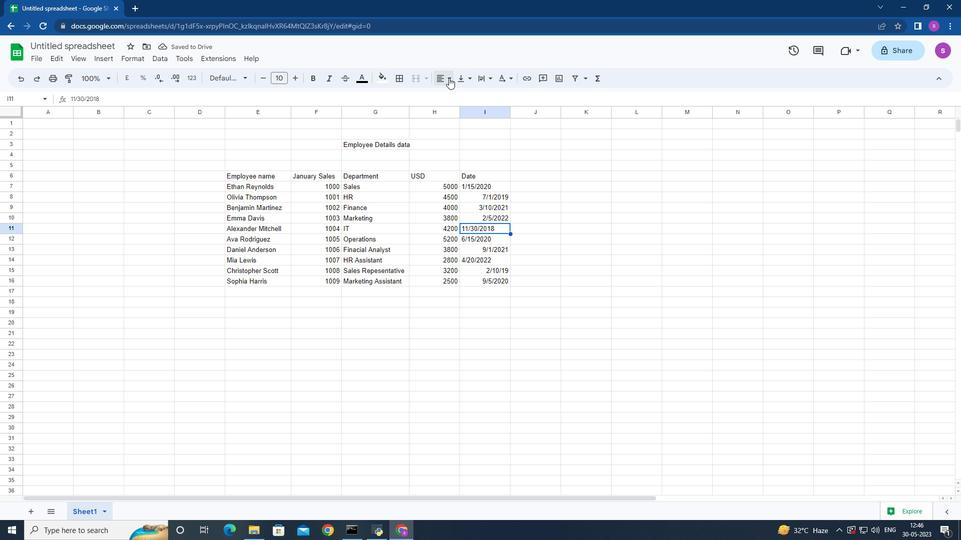 
Action: Mouse moved to (473, 96)
Screenshot: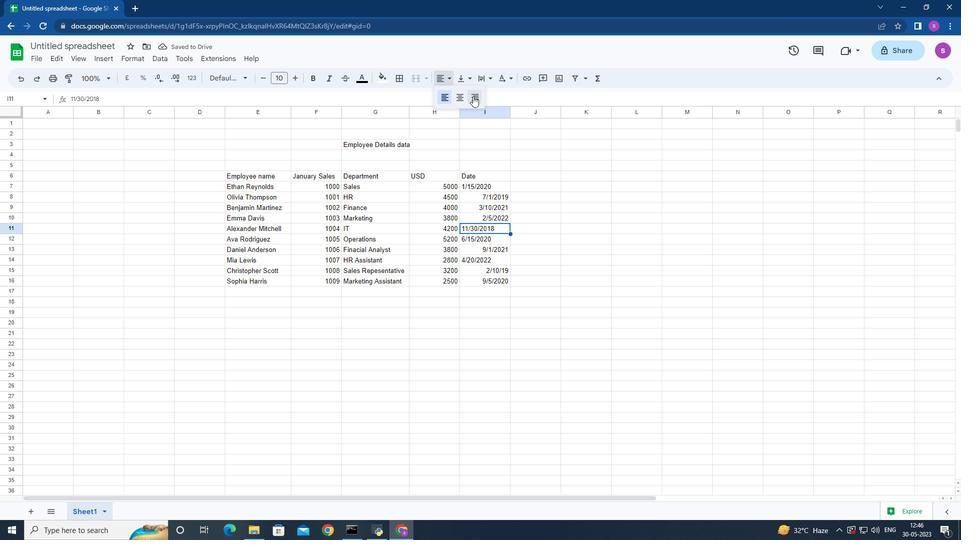 
Action: Mouse pressed left at (473, 96)
Screenshot: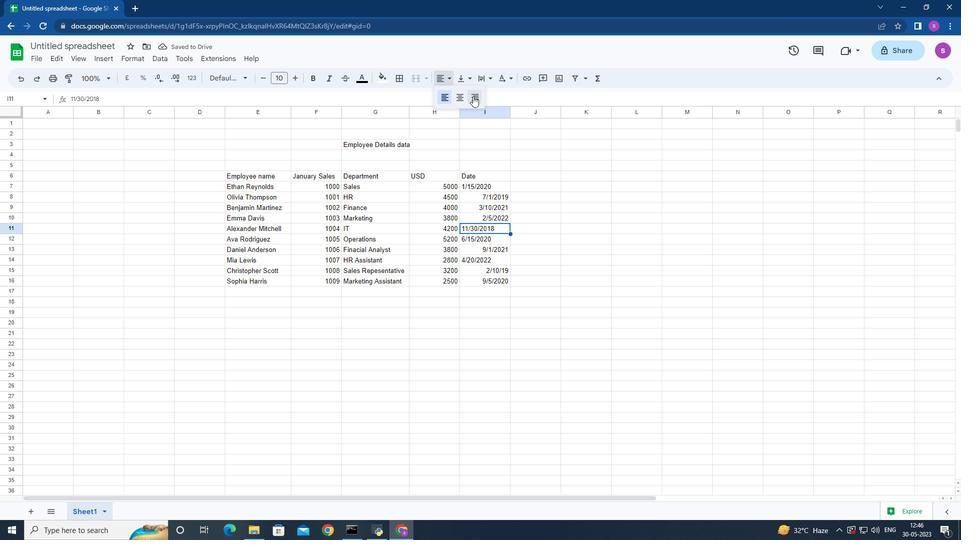 
Action: Mouse moved to (496, 236)
Screenshot: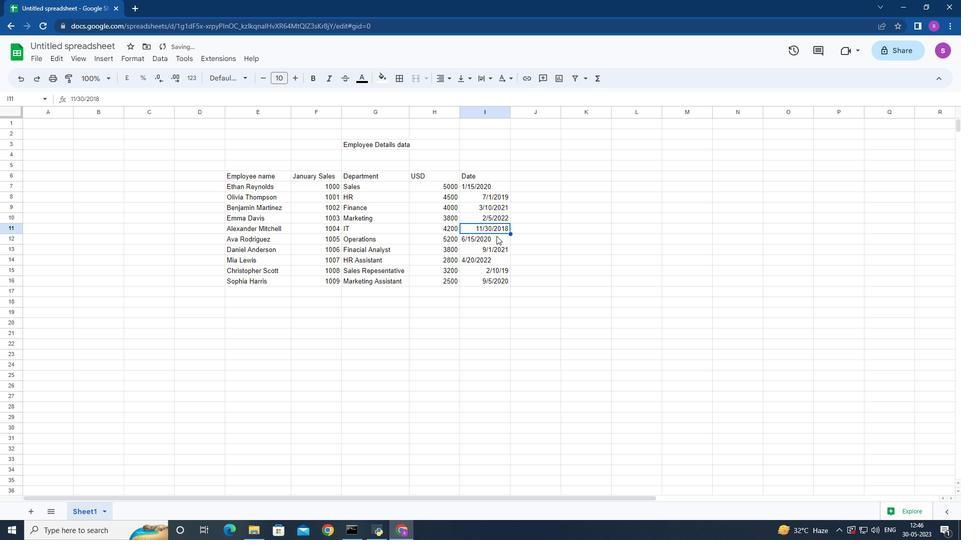 
Action: Mouse pressed left at (496, 236)
Screenshot: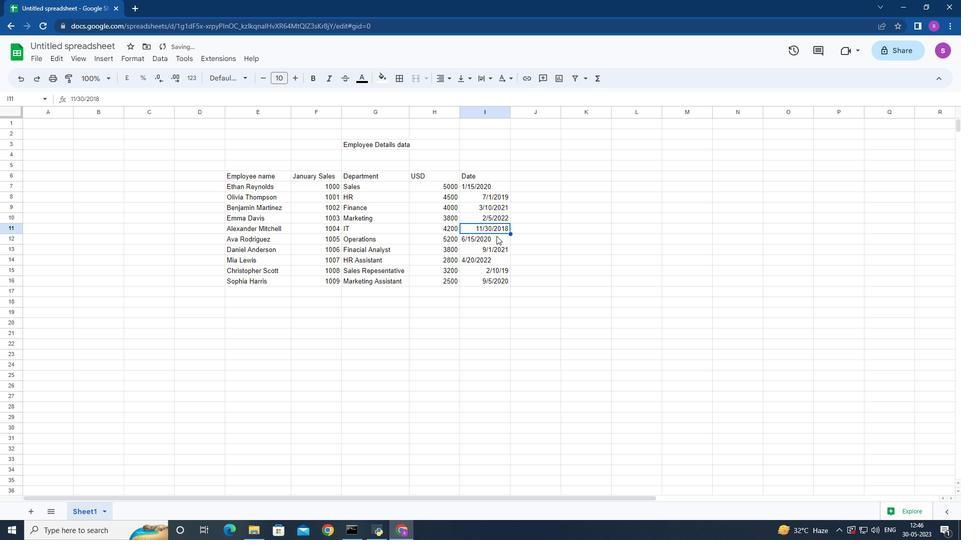 
Action: Mouse moved to (448, 79)
Screenshot: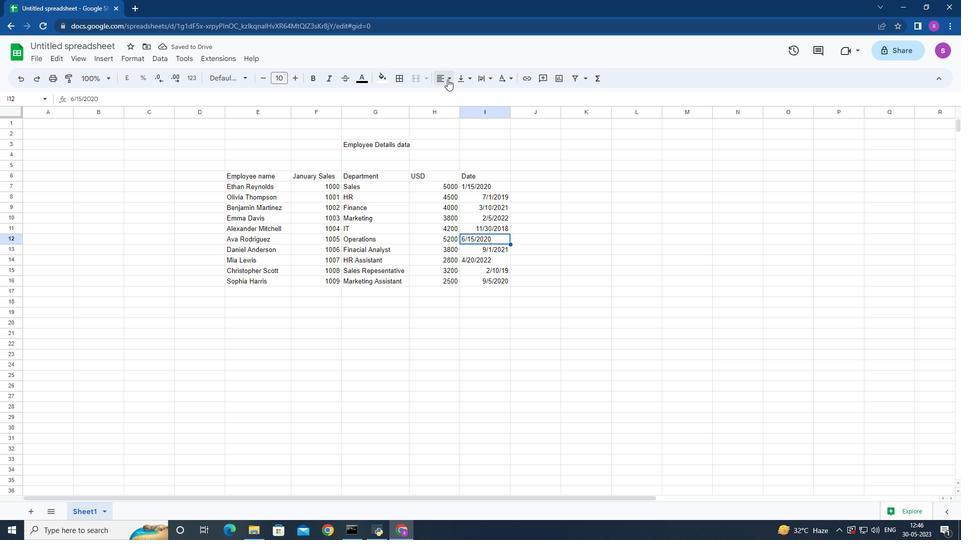 
Action: Mouse pressed left at (448, 79)
Screenshot: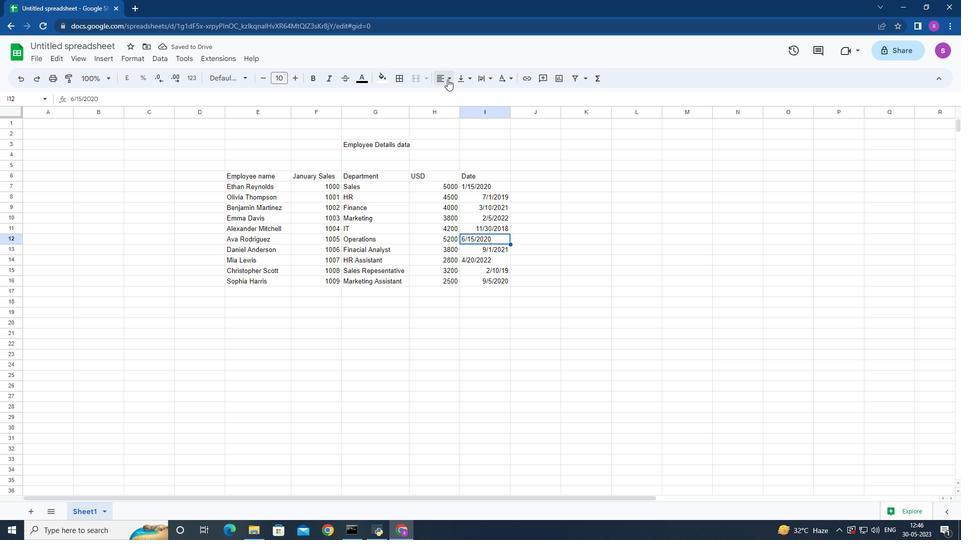 
Action: Mouse moved to (475, 94)
Screenshot: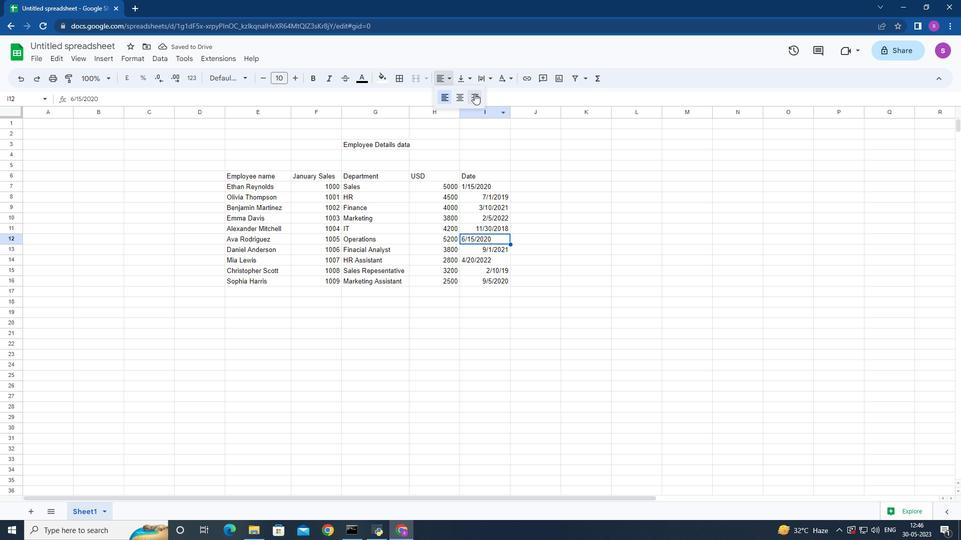 
Action: Mouse pressed left at (475, 94)
Screenshot: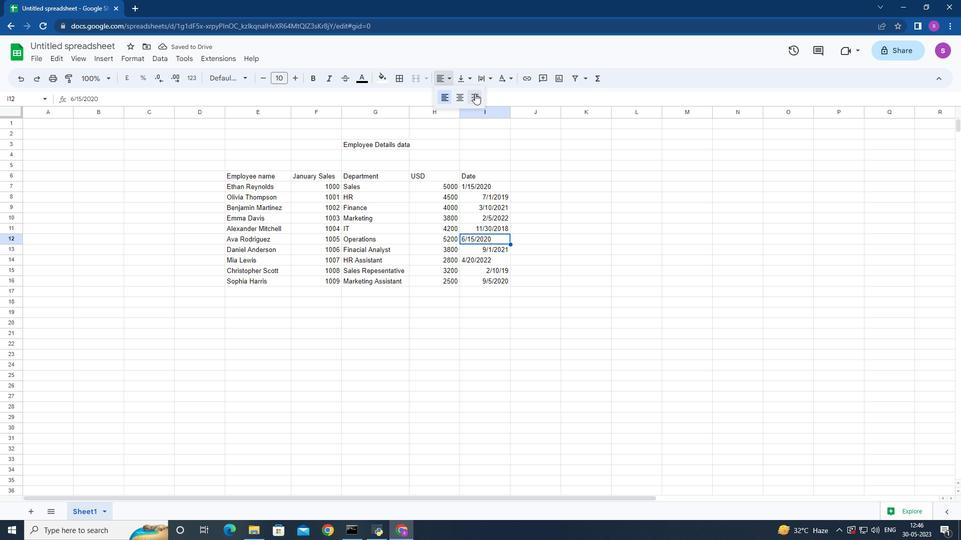 
Action: Mouse moved to (497, 258)
Screenshot: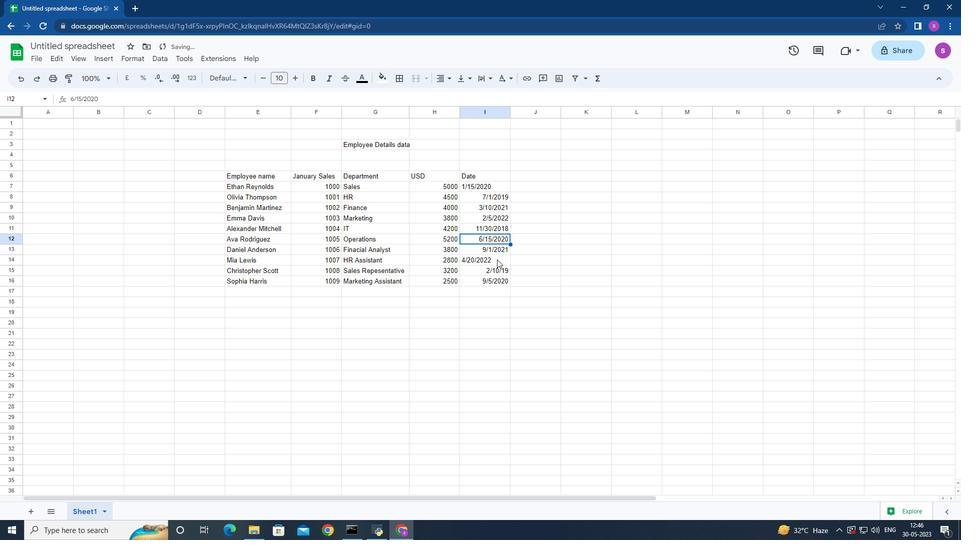 
Action: Mouse pressed left at (497, 258)
Screenshot: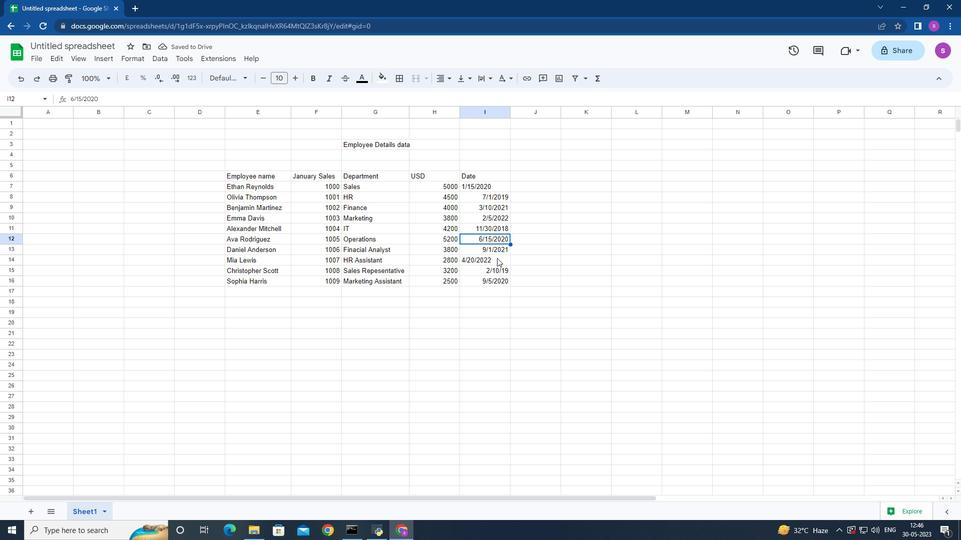 
Action: Mouse moved to (448, 81)
Screenshot: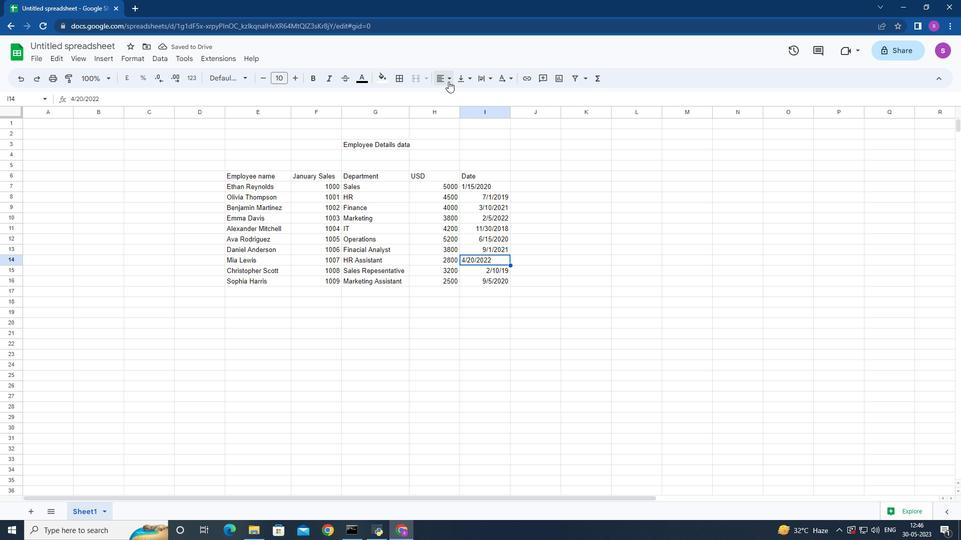 
Action: Mouse pressed left at (448, 81)
Screenshot: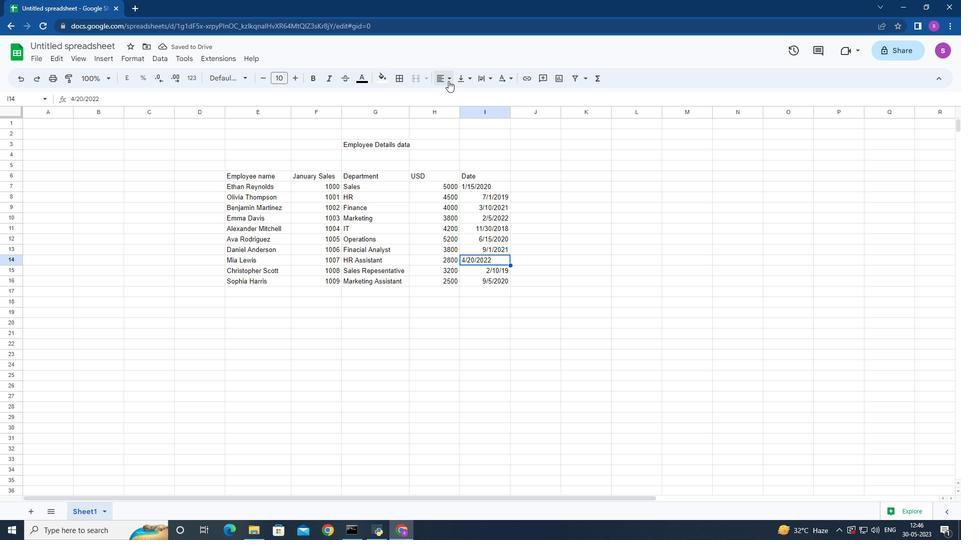 
Action: Mouse moved to (475, 100)
Screenshot: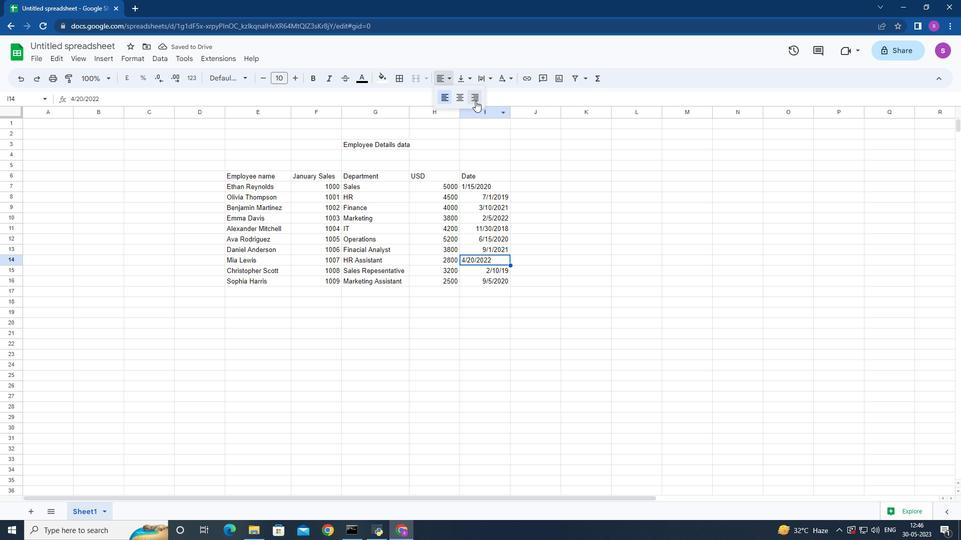 
Action: Mouse pressed left at (475, 100)
Screenshot: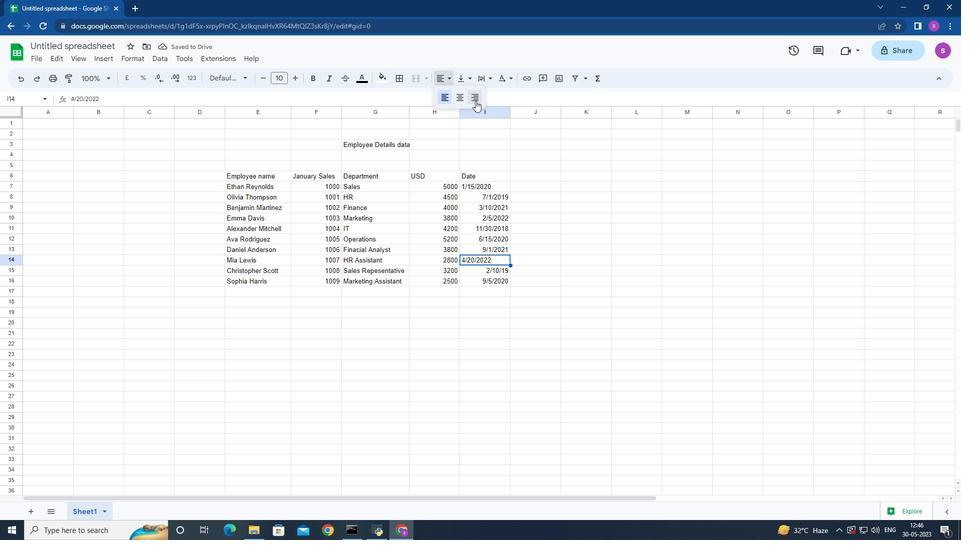 
Action: Mouse moved to (544, 251)
Screenshot: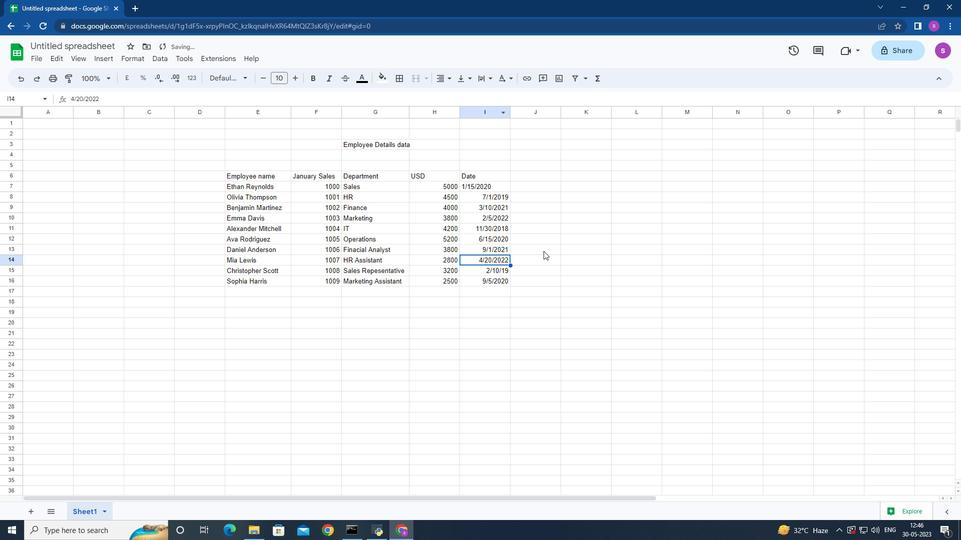 
Action: Mouse scrolled (544, 251) with delta (0, 0)
Screenshot: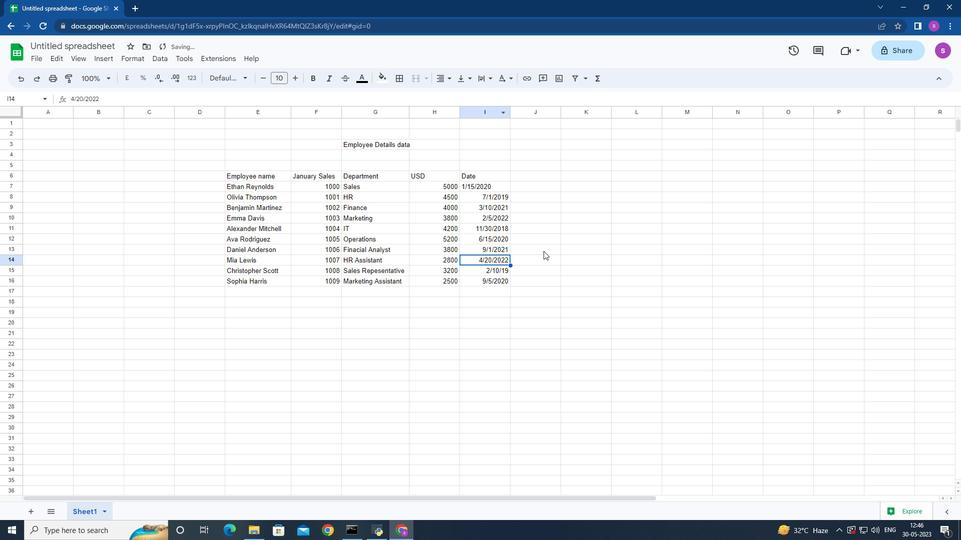 
Action: Mouse moved to (543, 259)
Screenshot: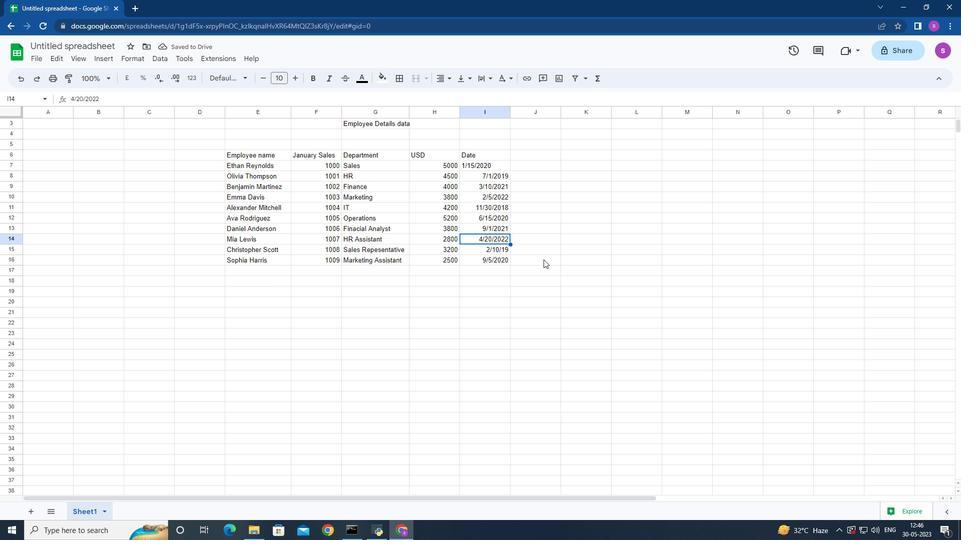 
Action: Mouse scrolled (543, 260) with delta (0, 0)
Screenshot: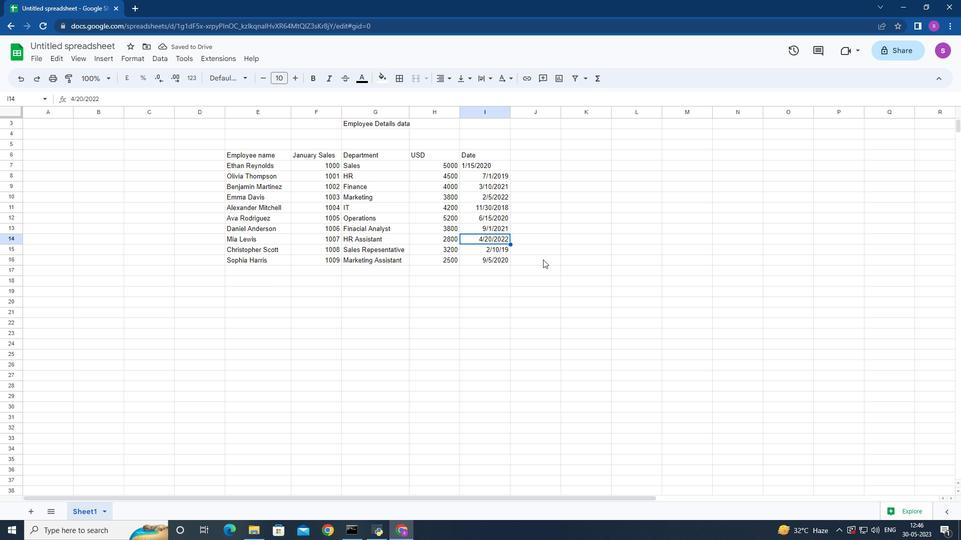 
Action: Mouse moved to (543, 259)
Screenshot: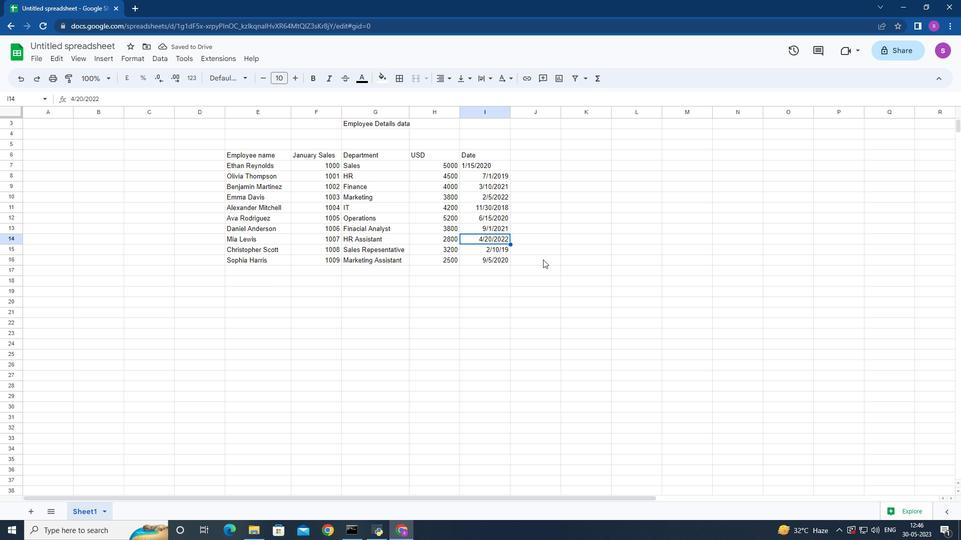 
Action: Mouse scrolled (543, 259) with delta (0, 0)
Screenshot: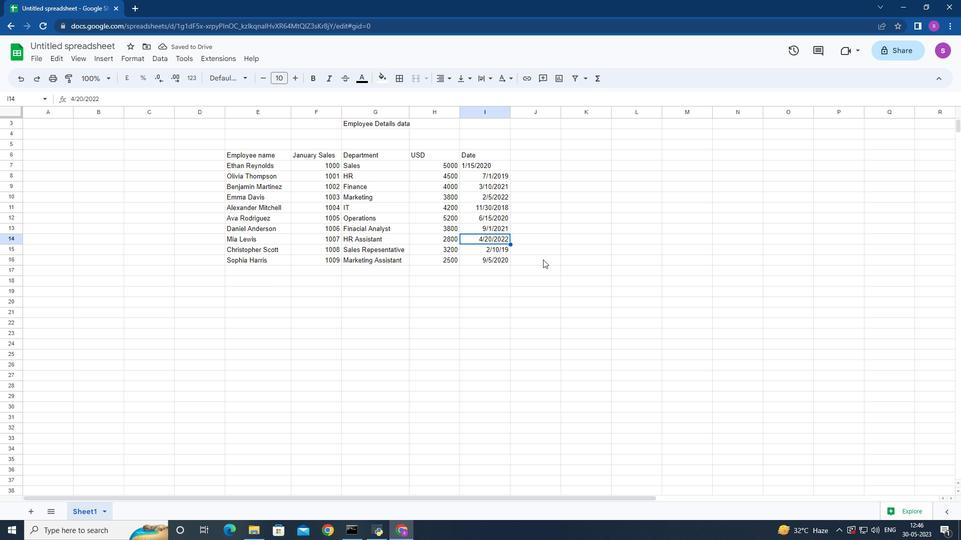 
Action: Mouse moved to (539, 259)
Screenshot: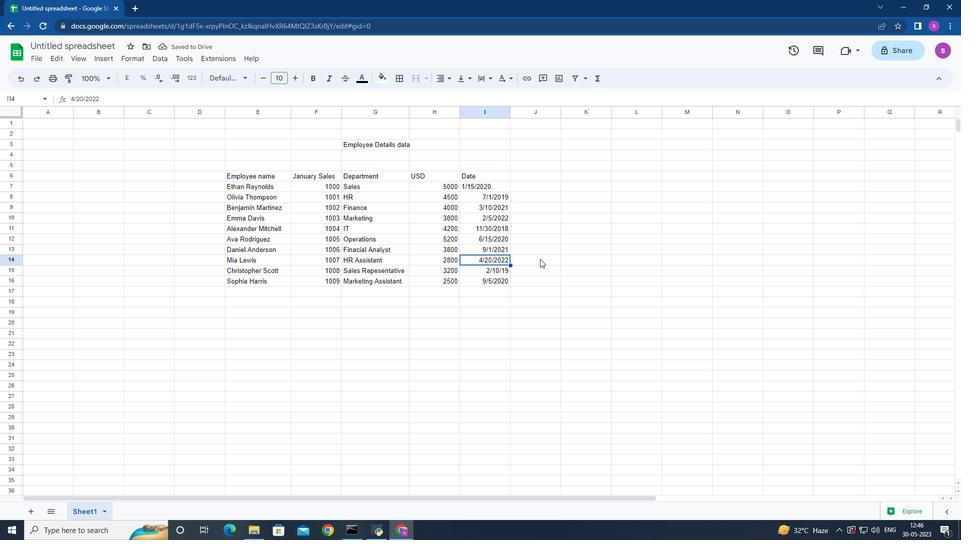 
